 Task: Register for a 90-minute beginner's course in financial literacy, covering topics like budgeting, investments, and savings.
Action: Mouse pressed left at (483, 279)
Screenshot: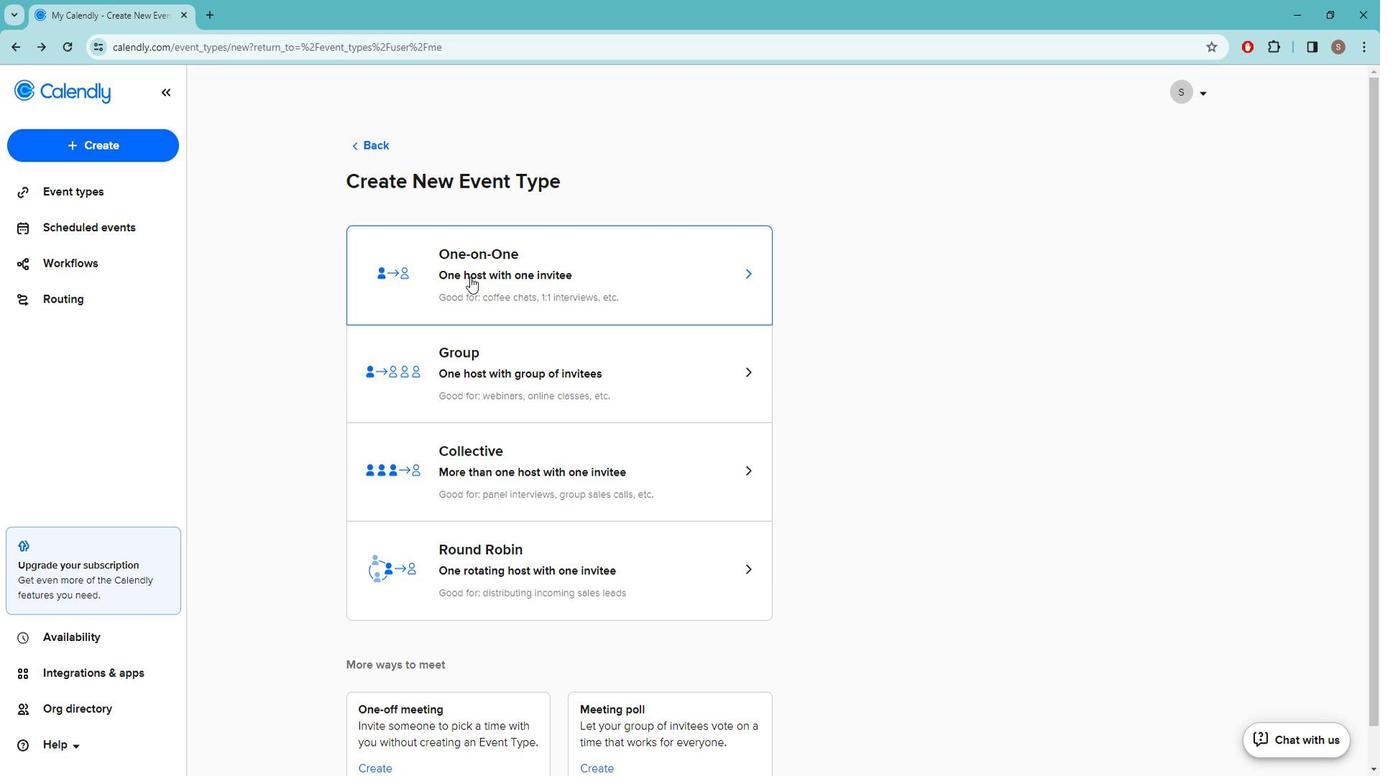 
Action: Mouse moved to (128, 218)
Screenshot: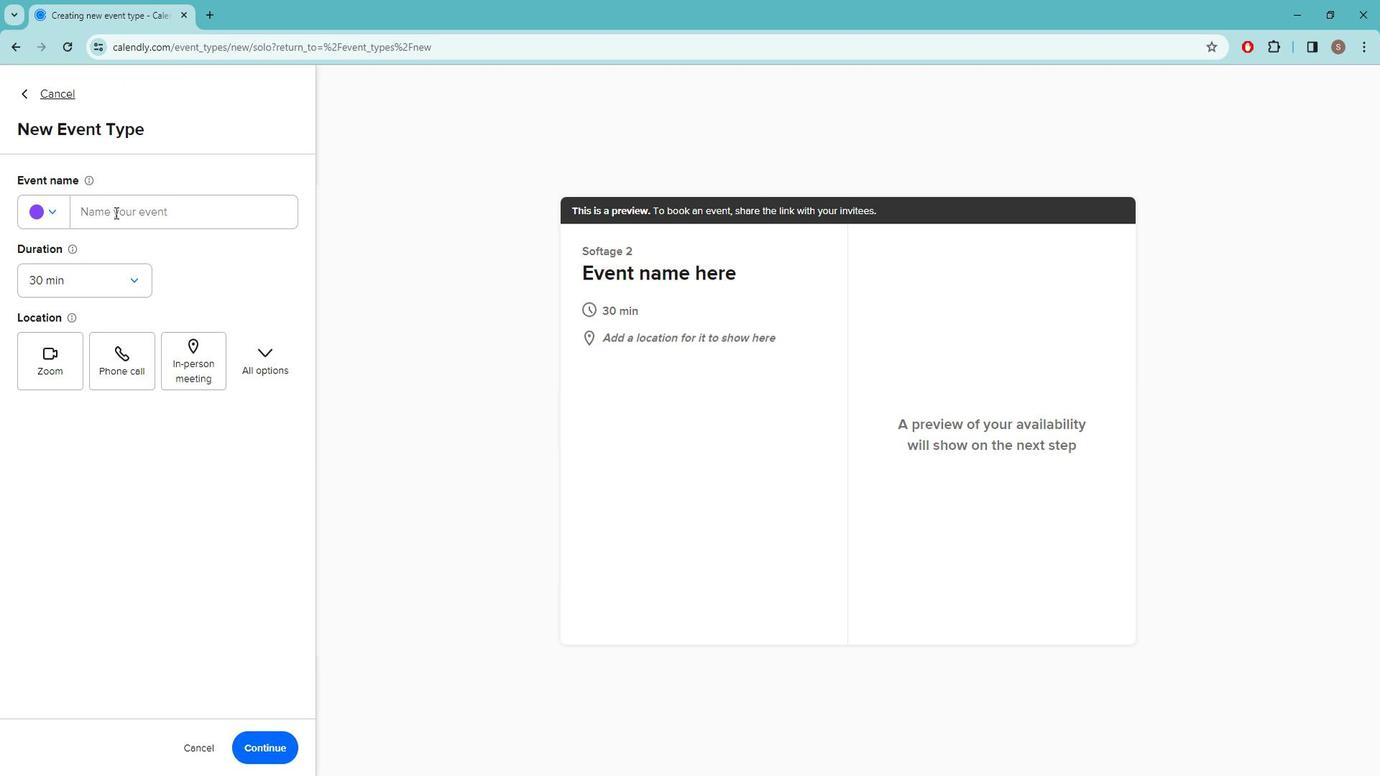 
Action: Mouse pressed left at (128, 218)
Screenshot: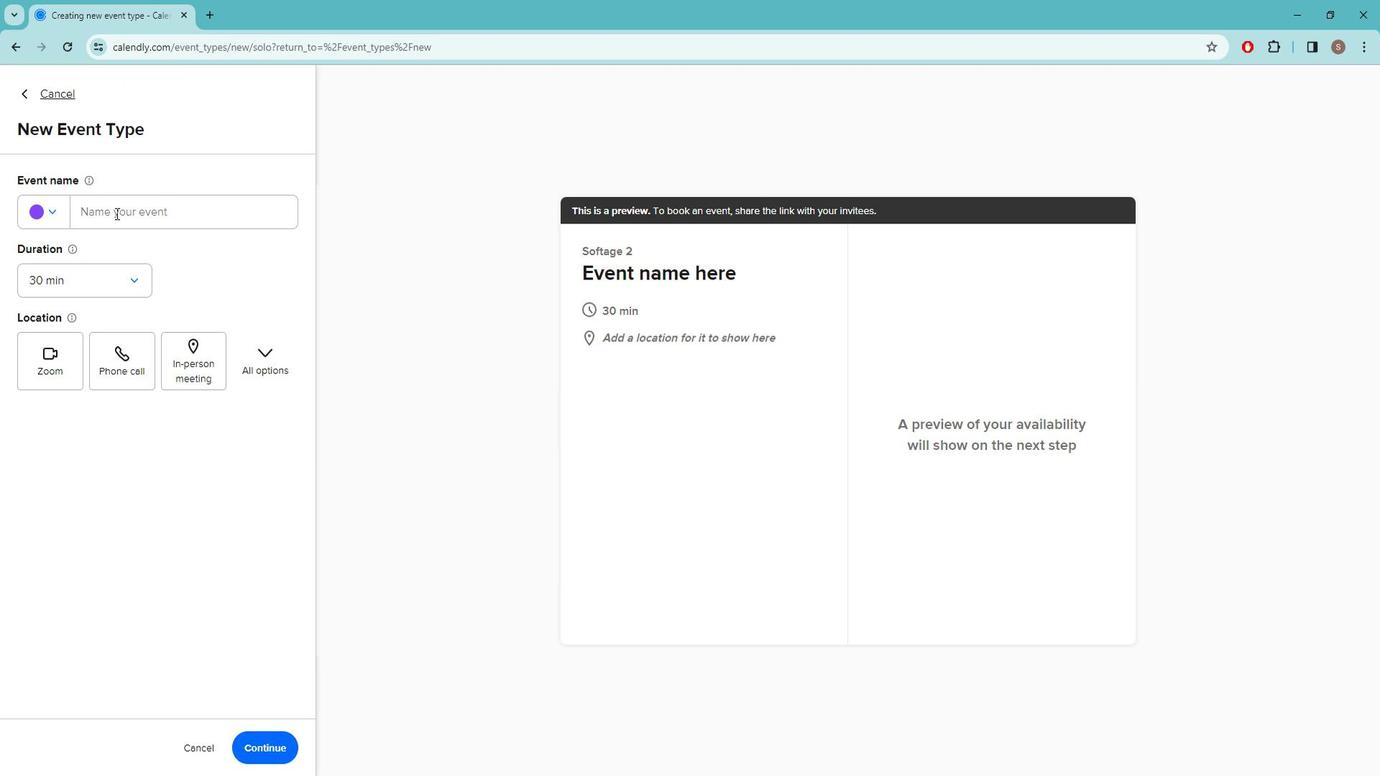 
Action: Key pressed f<Key.caps_lock>INANCIAL<Key.space><Key.caps_lock>l<Key.caps_lock>ITERACY<Key.space>101<Key.space>-<Key.space><Key.caps_lock>b<Key.caps_lock>EGINNER'S<Key.space><Key.caps_lock>c<Key.caps_lock>OURSE
Screenshot: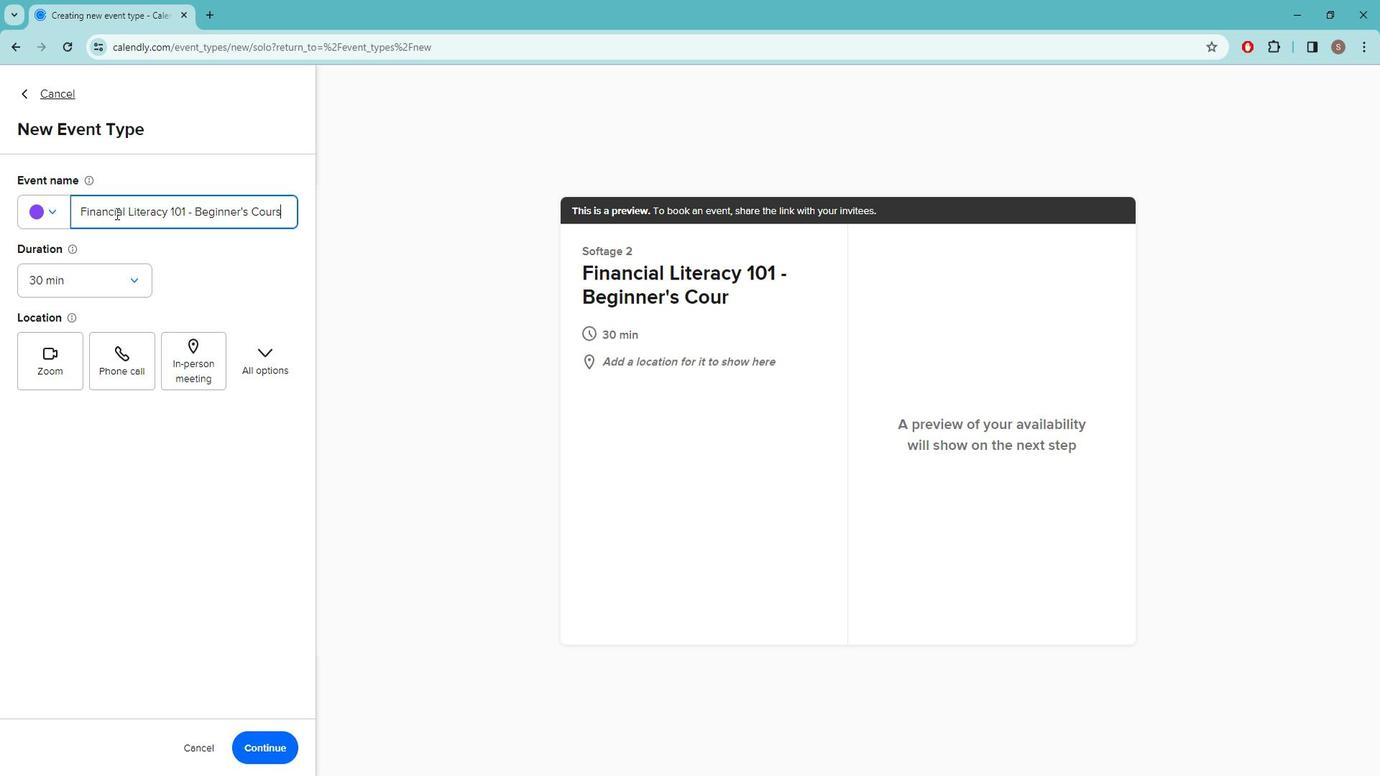 
Action: Mouse moved to (131, 288)
Screenshot: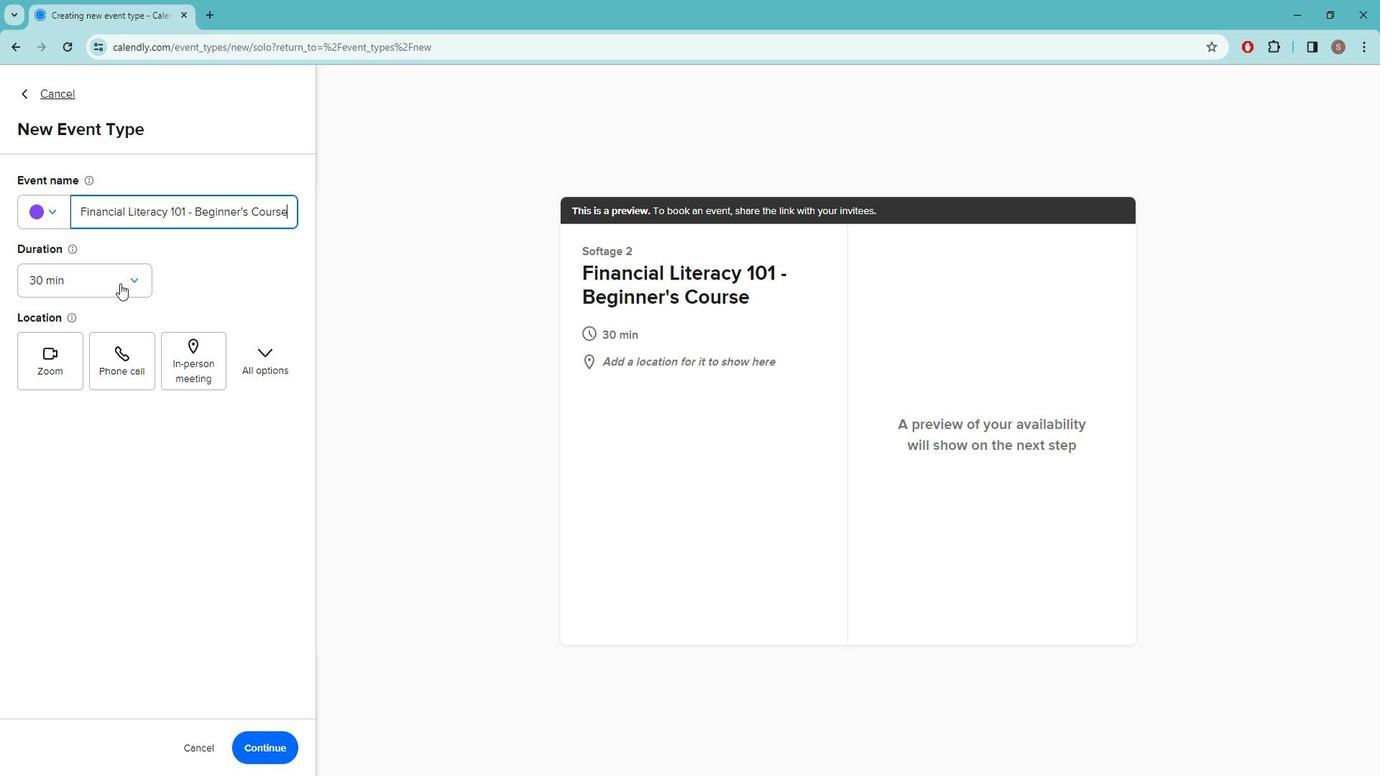 
Action: Mouse pressed left at (131, 288)
Screenshot: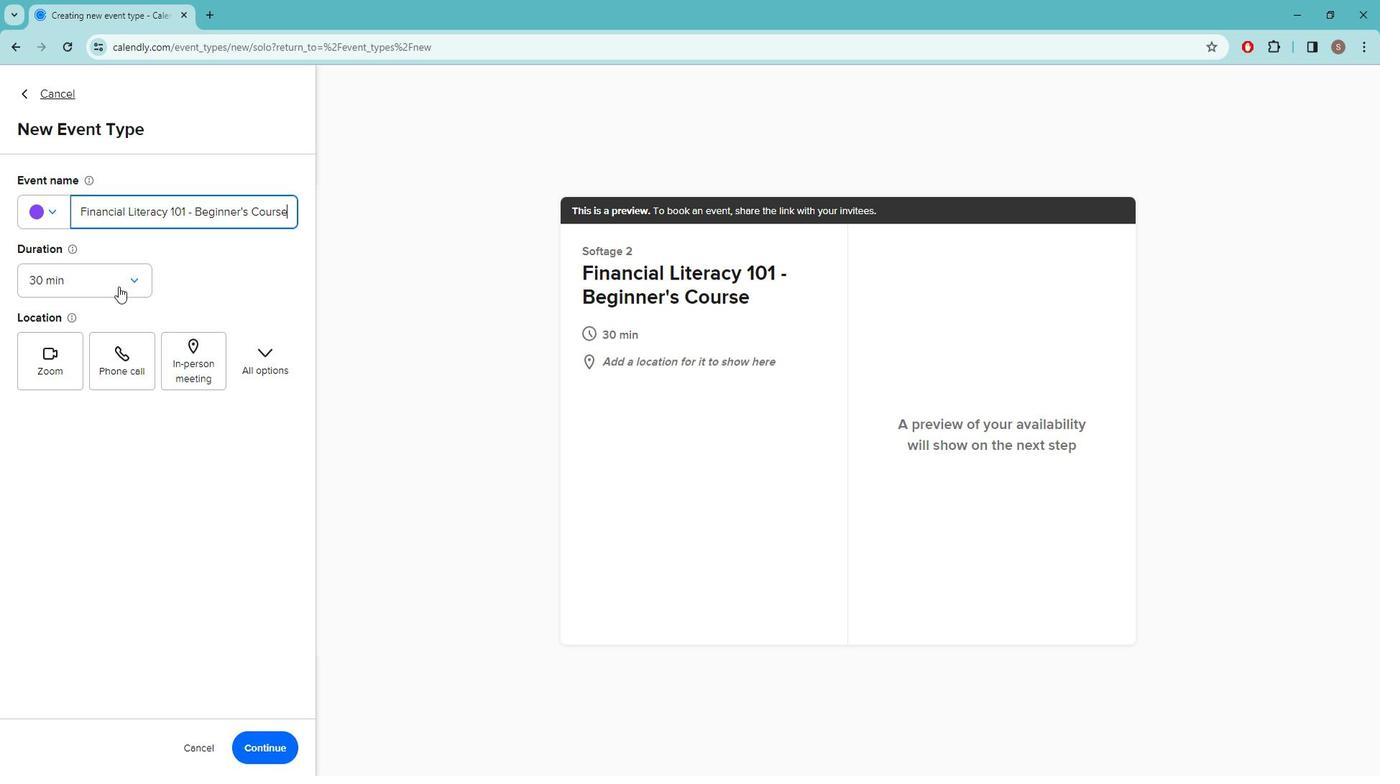 
Action: Mouse moved to (82, 440)
Screenshot: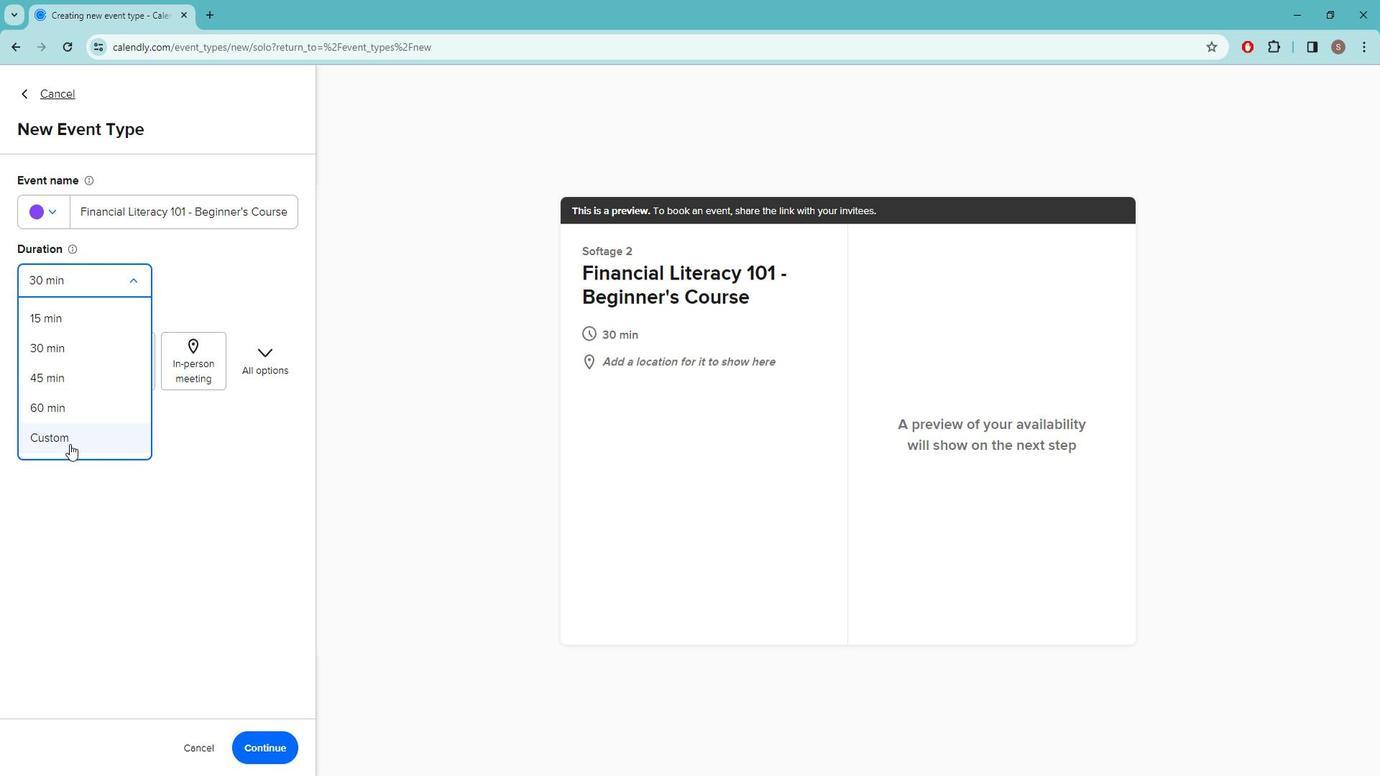 
Action: Mouse pressed left at (82, 440)
Screenshot: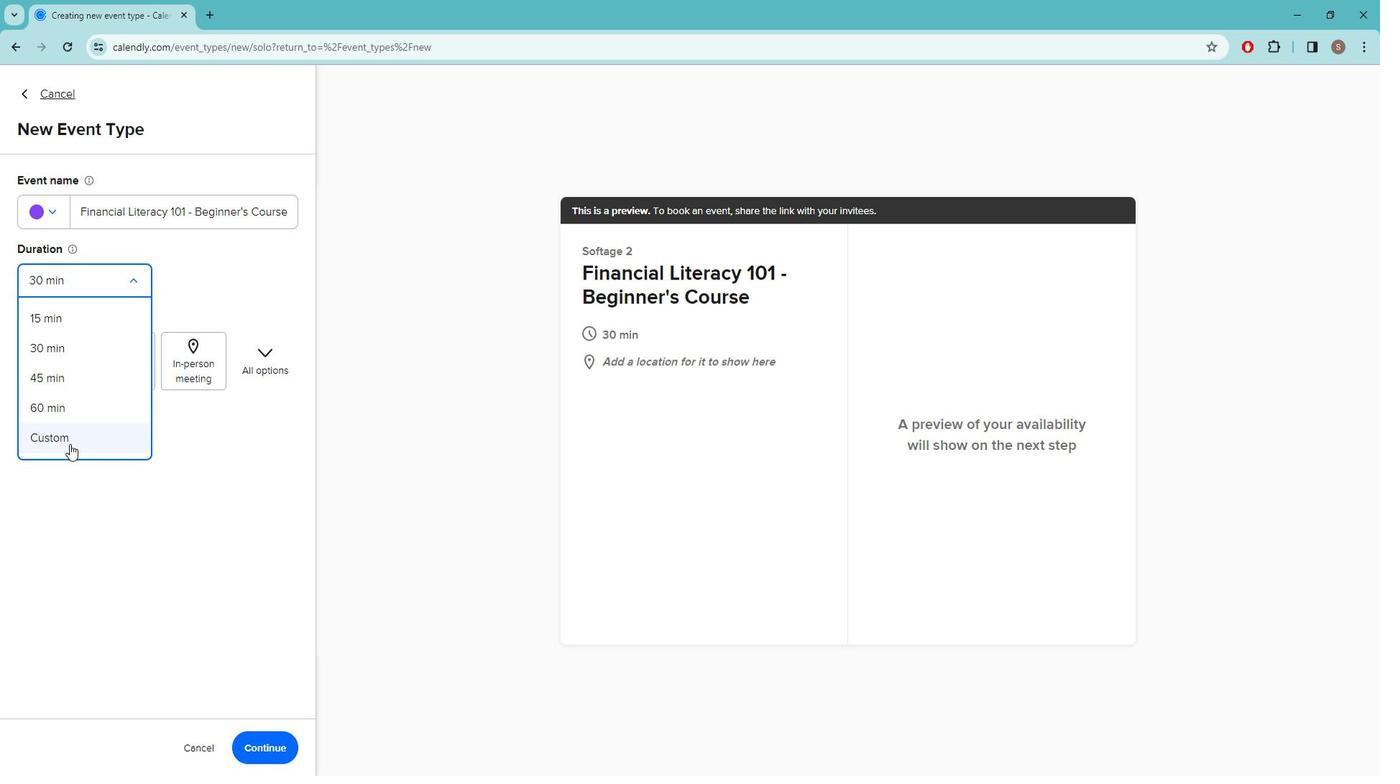 
Action: Mouse moved to (74, 342)
Screenshot: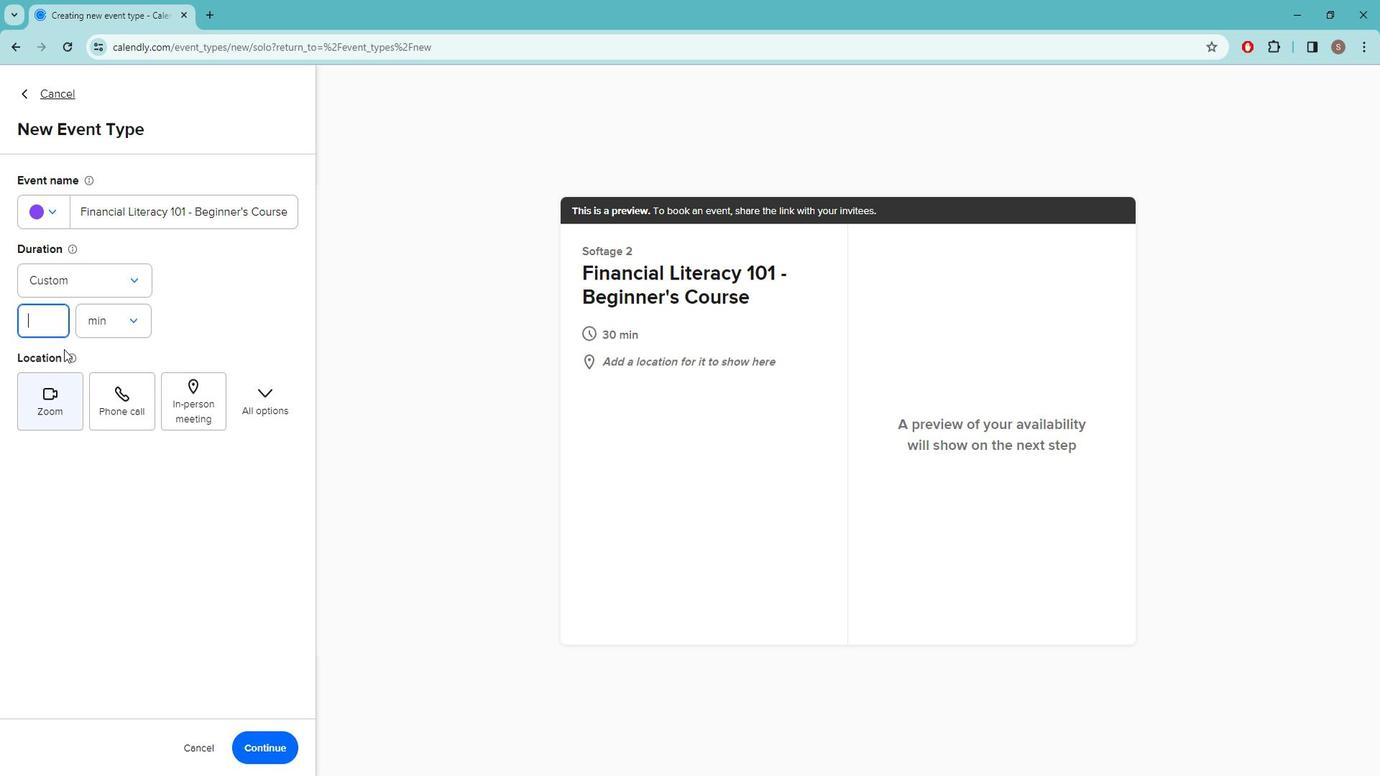 
Action: Key pressed 90
Screenshot: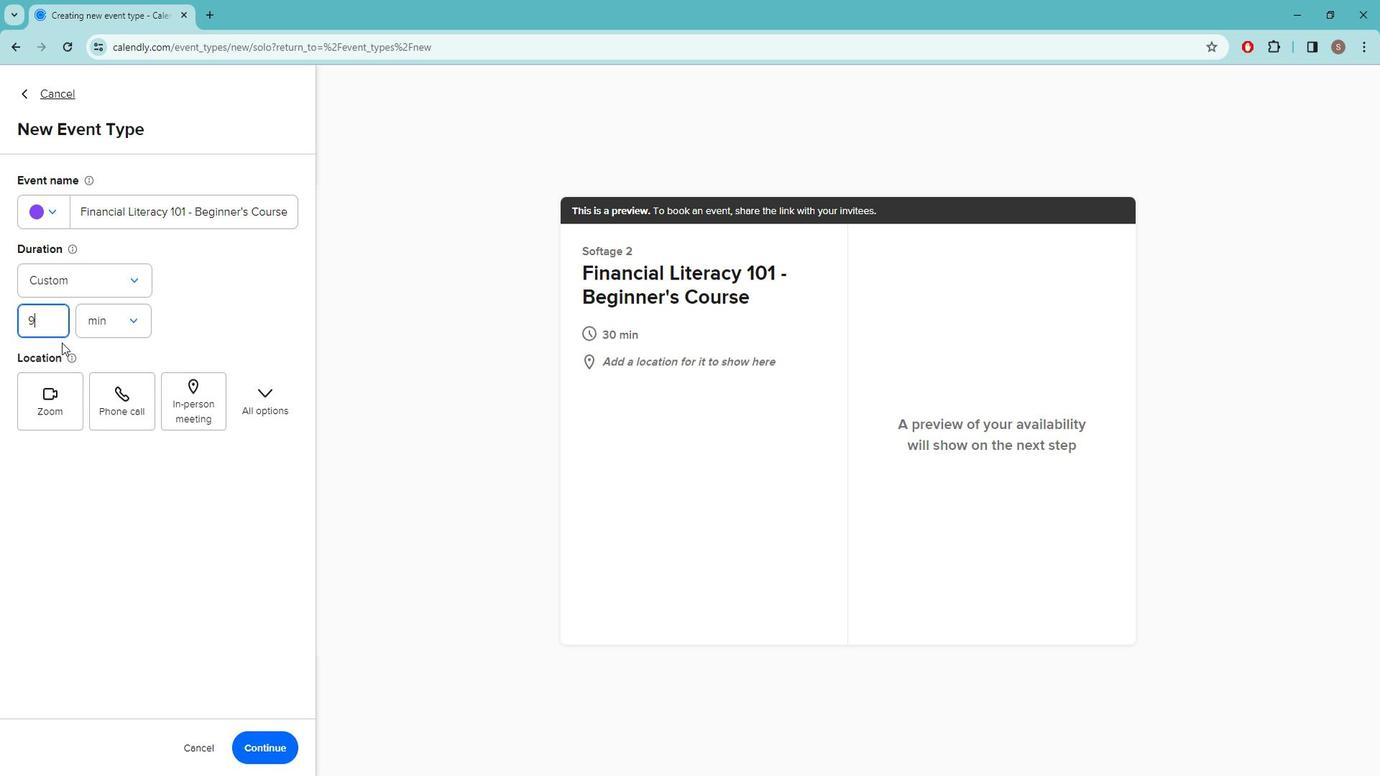 
Action: Mouse moved to (194, 395)
Screenshot: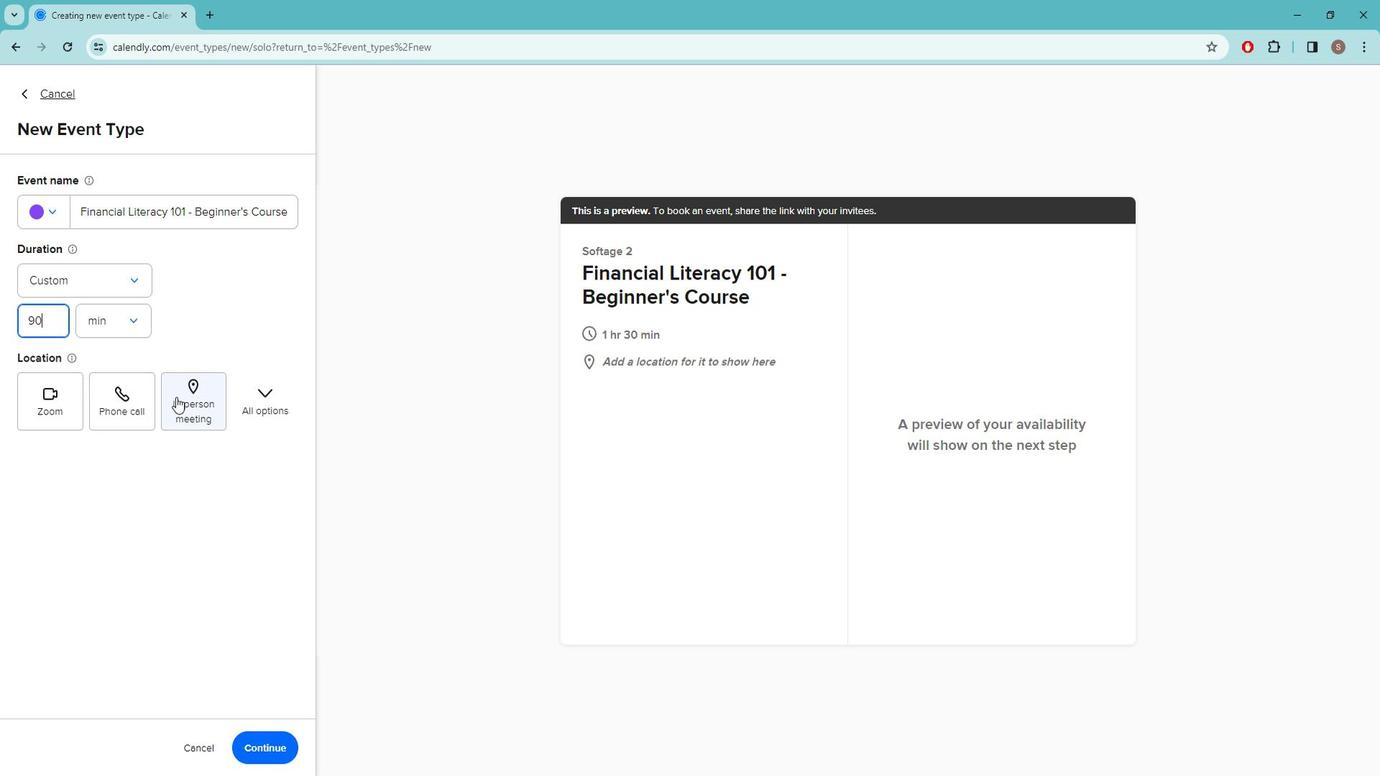
Action: Mouse pressed left at (194, 395)
Screenshot: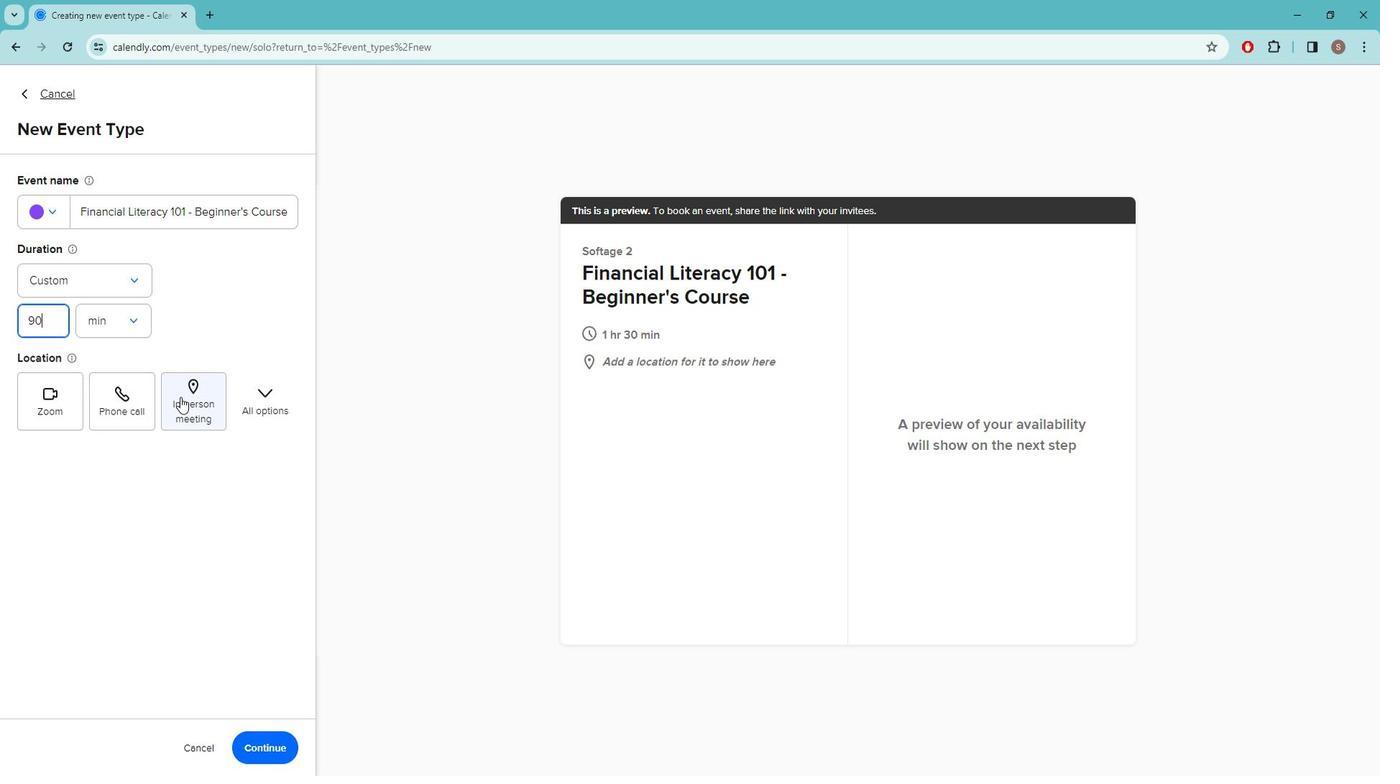 
Action: Mouse moved to (611, 260)
Screenshot: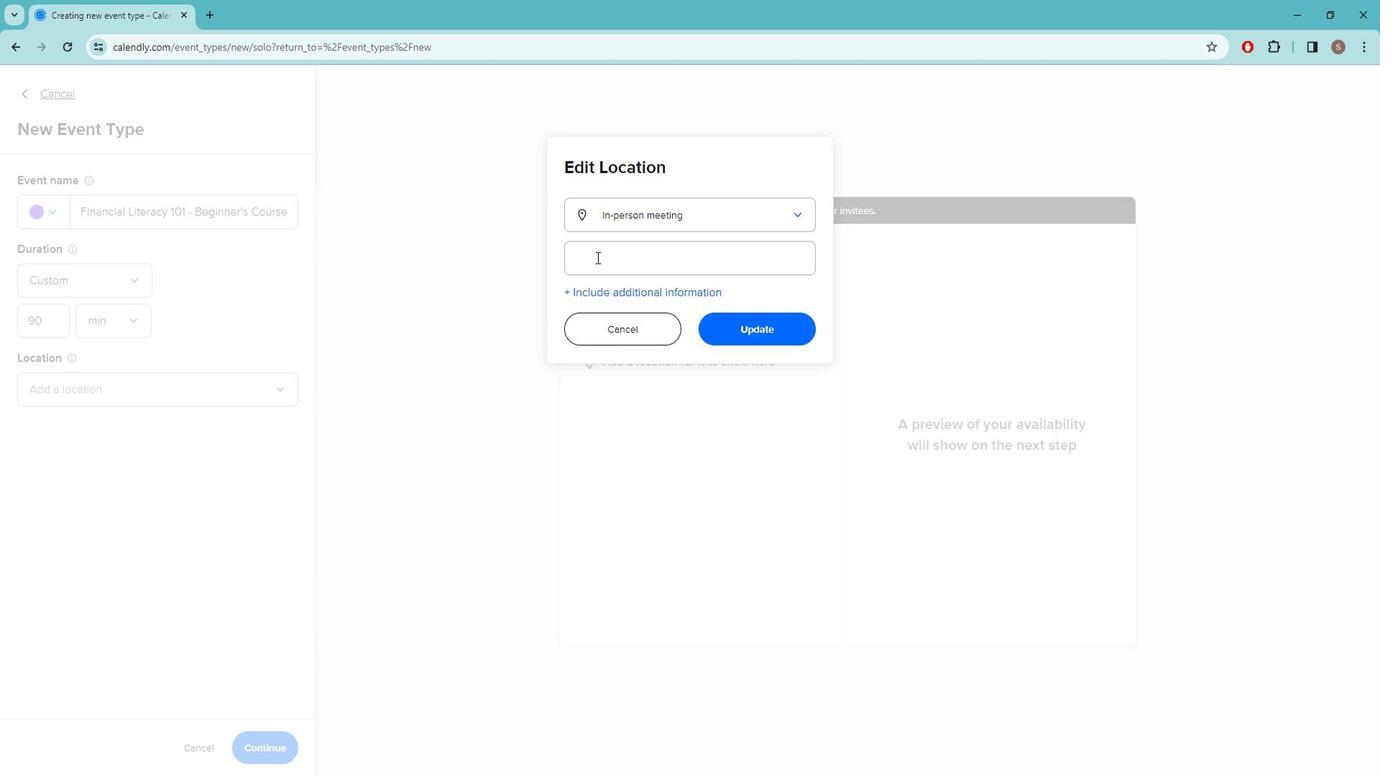 
Action: Mouse pressed left at (611, 260)
Screenshot: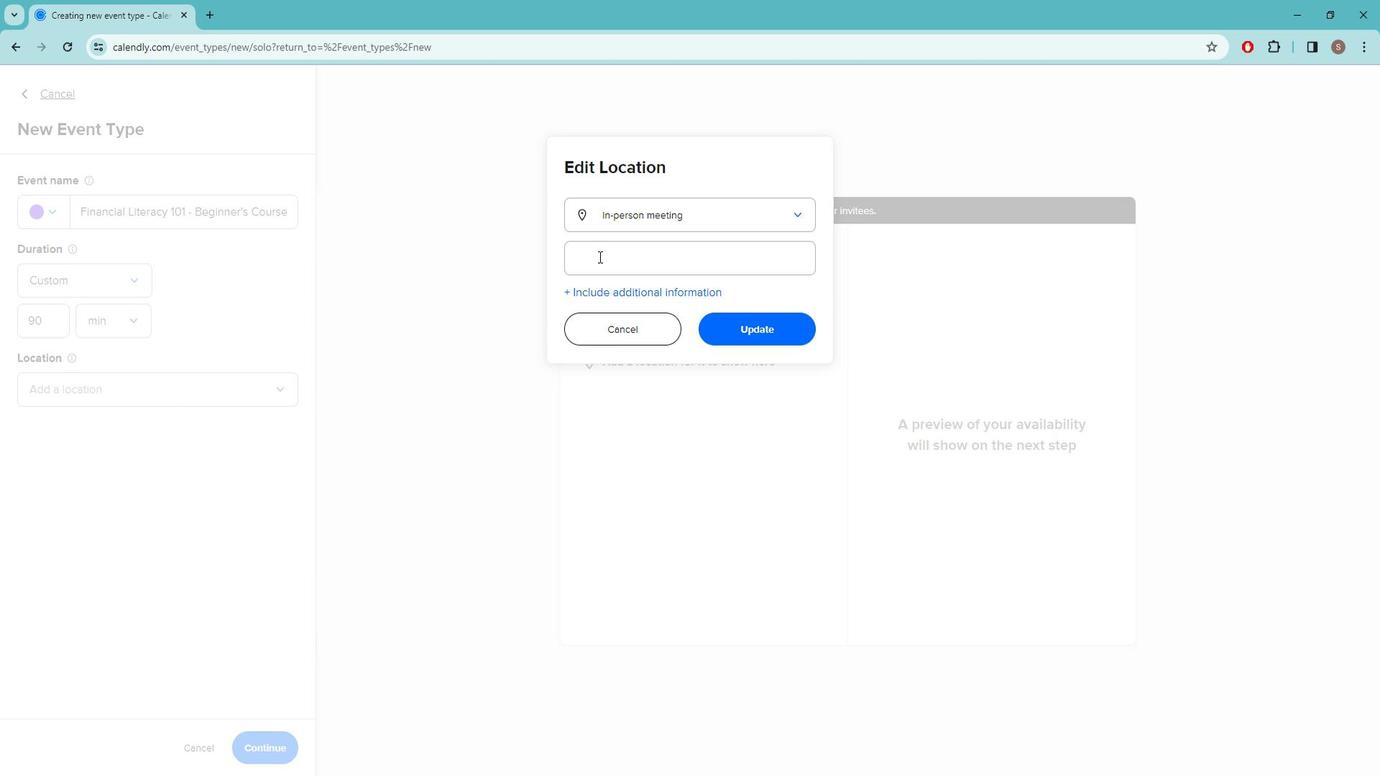 
Action: Key pressed <Key.caps_lock>f<Key.caps_lock>INANCIAL<Key.space><Key.caps_lock>p<Key.caps_lock>LANNING<Key.space><Key.caps_lock>a<Key.caps_lock>SSOCIATION<Key.space>OF<Key.space><Key.caps_lock>s<Key.caps_lock>AN<Key.space><Key.caps_lock>f<Key.caps_lock>RANCISCO,<Key.space>12<Key.space><Key.caps_lock>p<Key.caps_lock>HELAN<Key.space><Key.caps_lock>a<Key.caps_lock>VE,<Key.space><Key.caps_lock>s<Key.caps_lock>AN<Key.space><Key.caps_lock>f<Key.caps_lock>RANCISCO,<Key.space><Key.caps_lock>ca<Key.space>94112
Screenshot: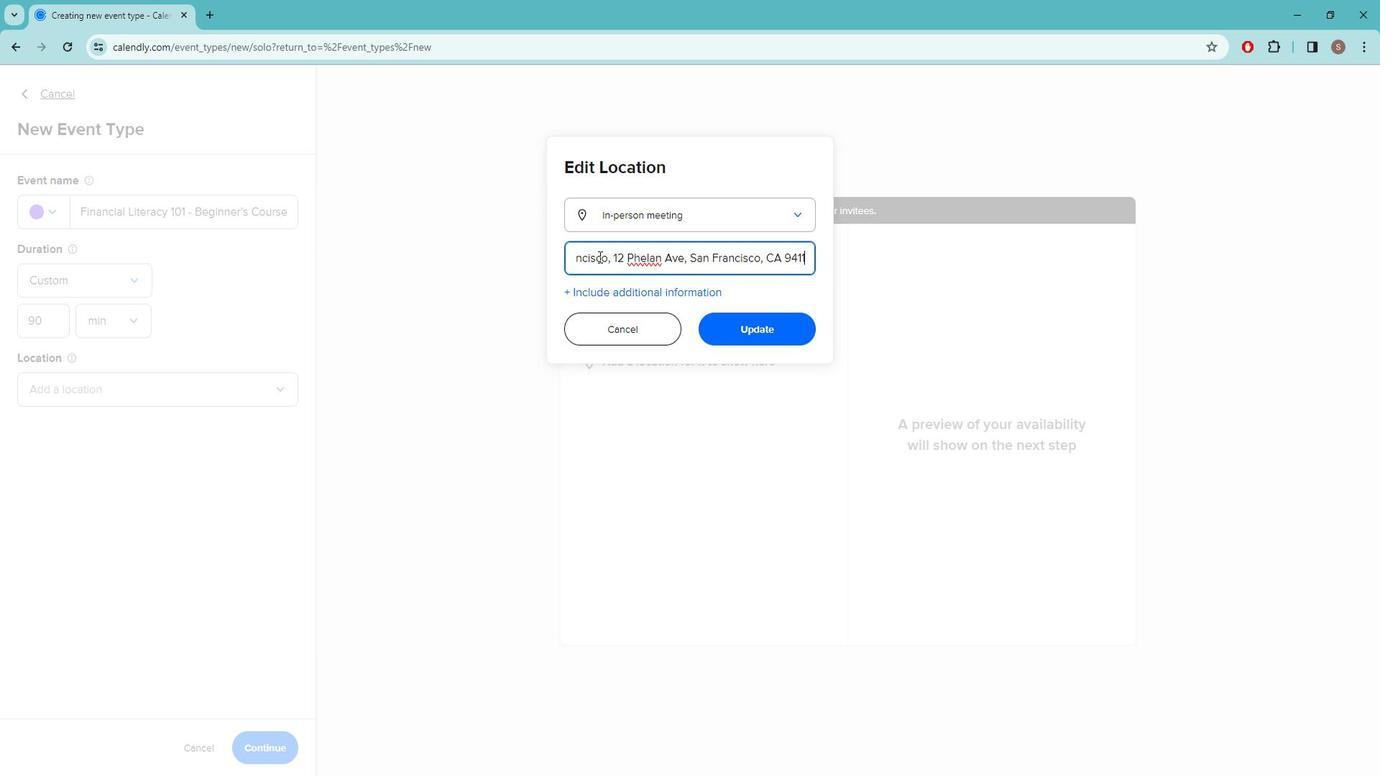 
Action: Mouse moved to (781, 326)
Screenshot: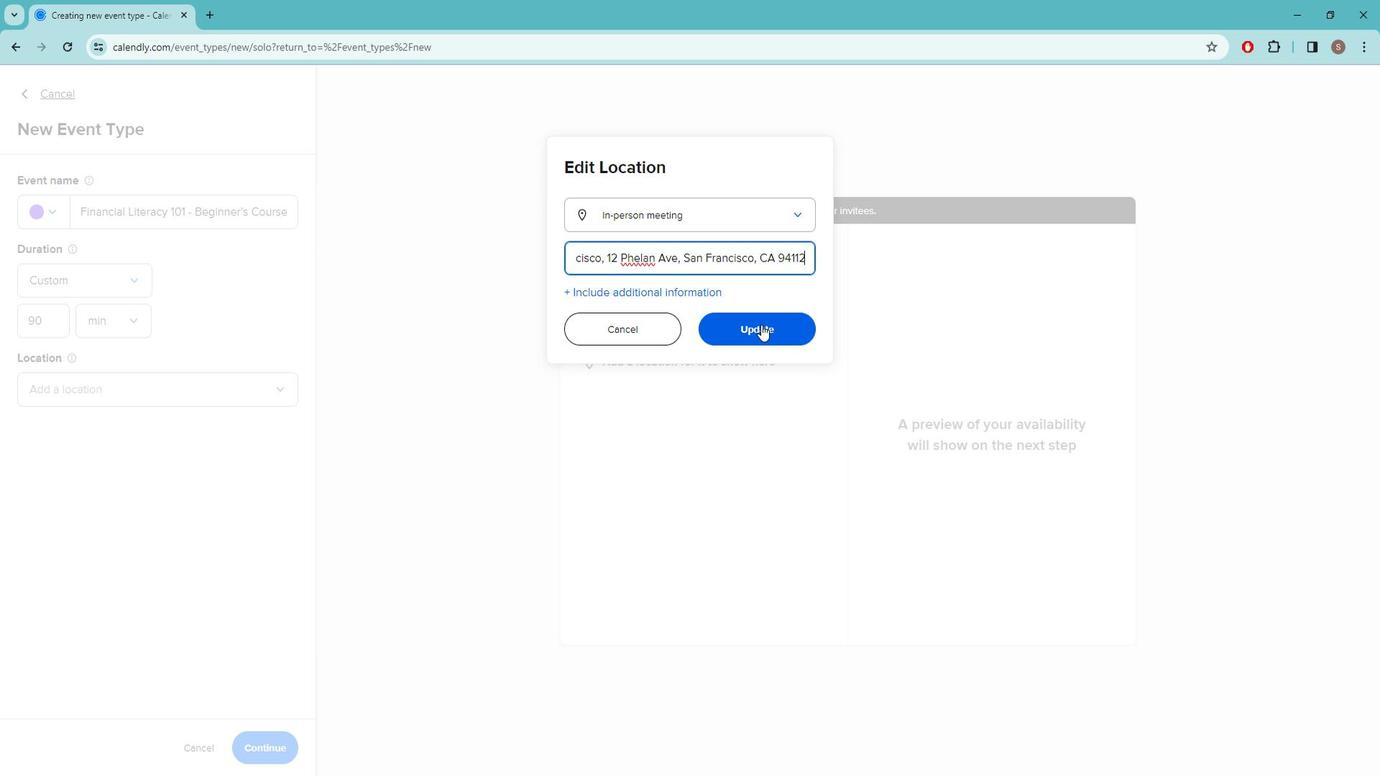 
Action: Mouse pressed left at (781, 326)
Screenshot: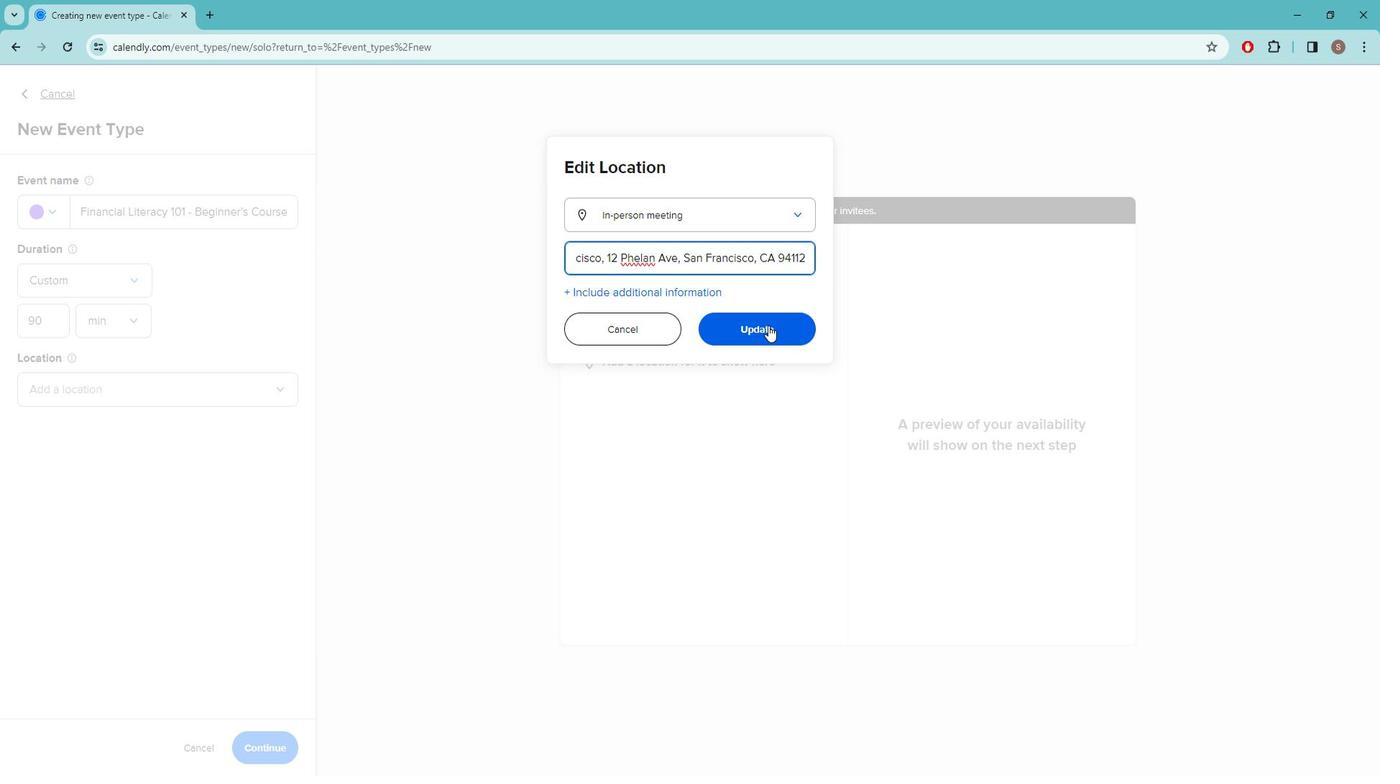 
Action: Mouse moved to (273, 725)
Screenshot: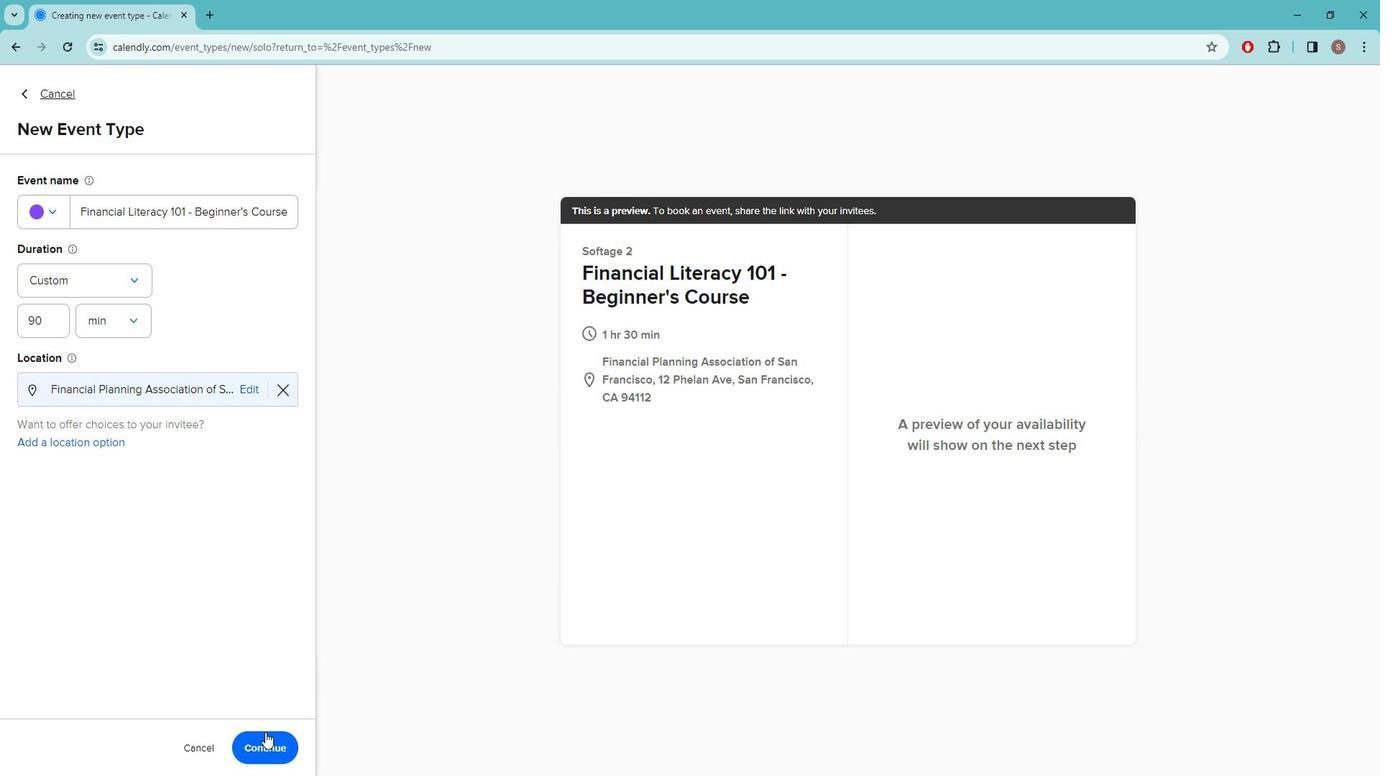 
Action: Mouse pressed left at (273, 725)
Screenshot: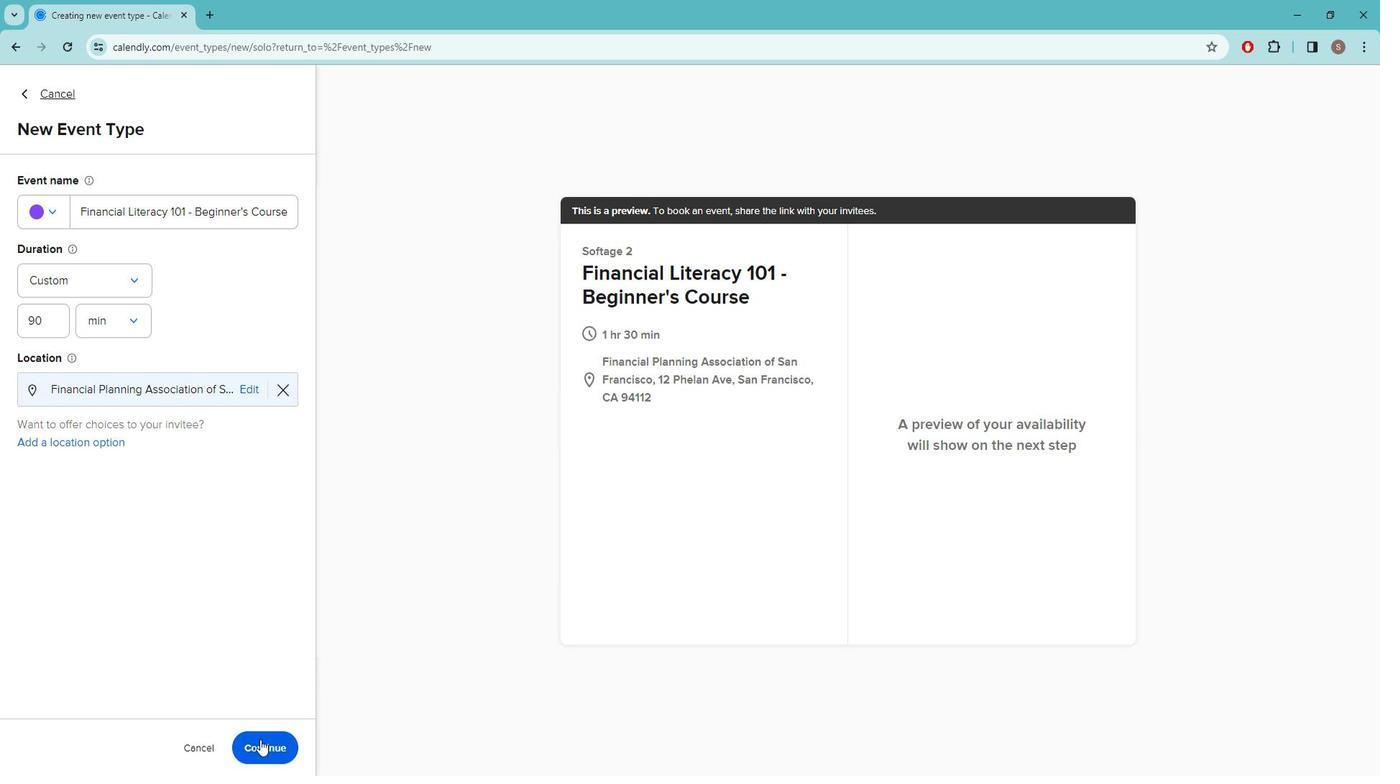 
Action: Mouse moved to (208, 259)
Screenshot: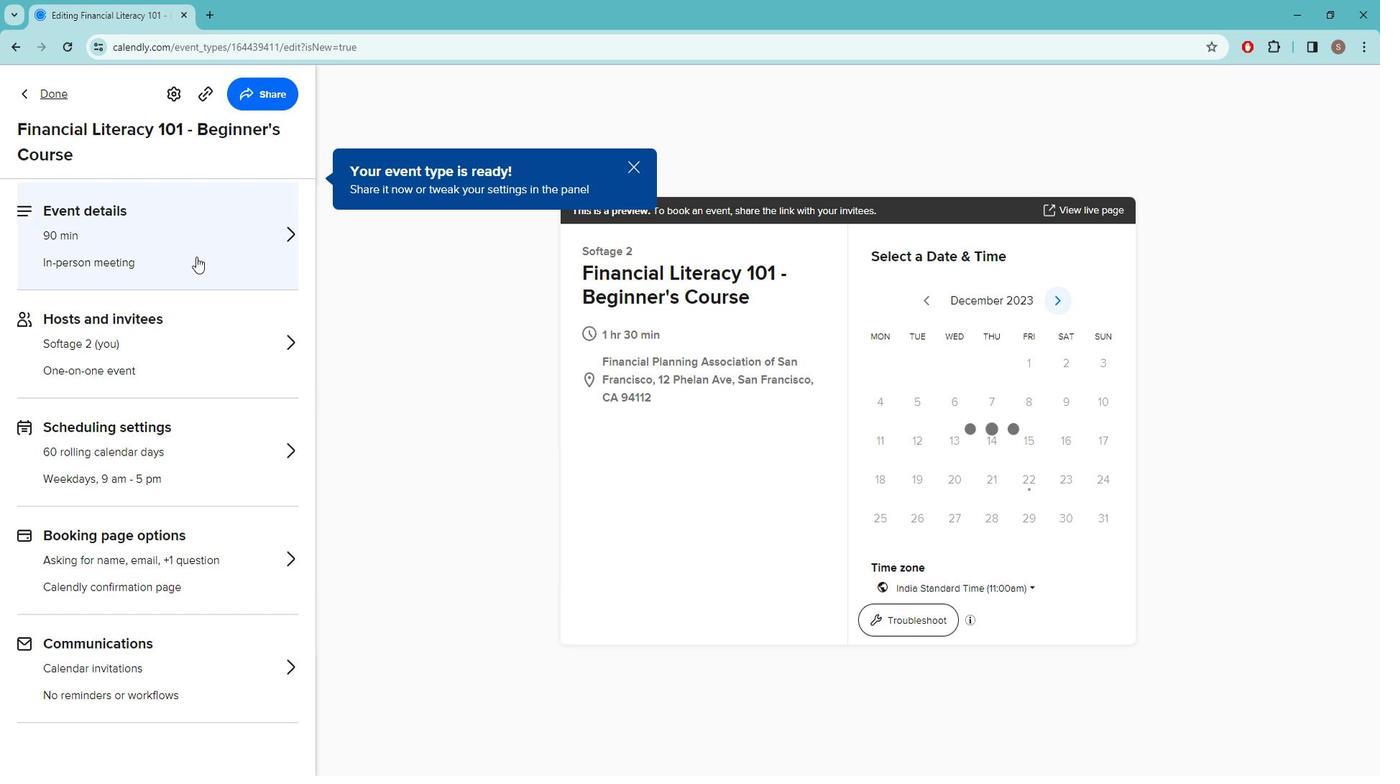 
Action: Mouse pressed left at (208, 259)
Screenshot: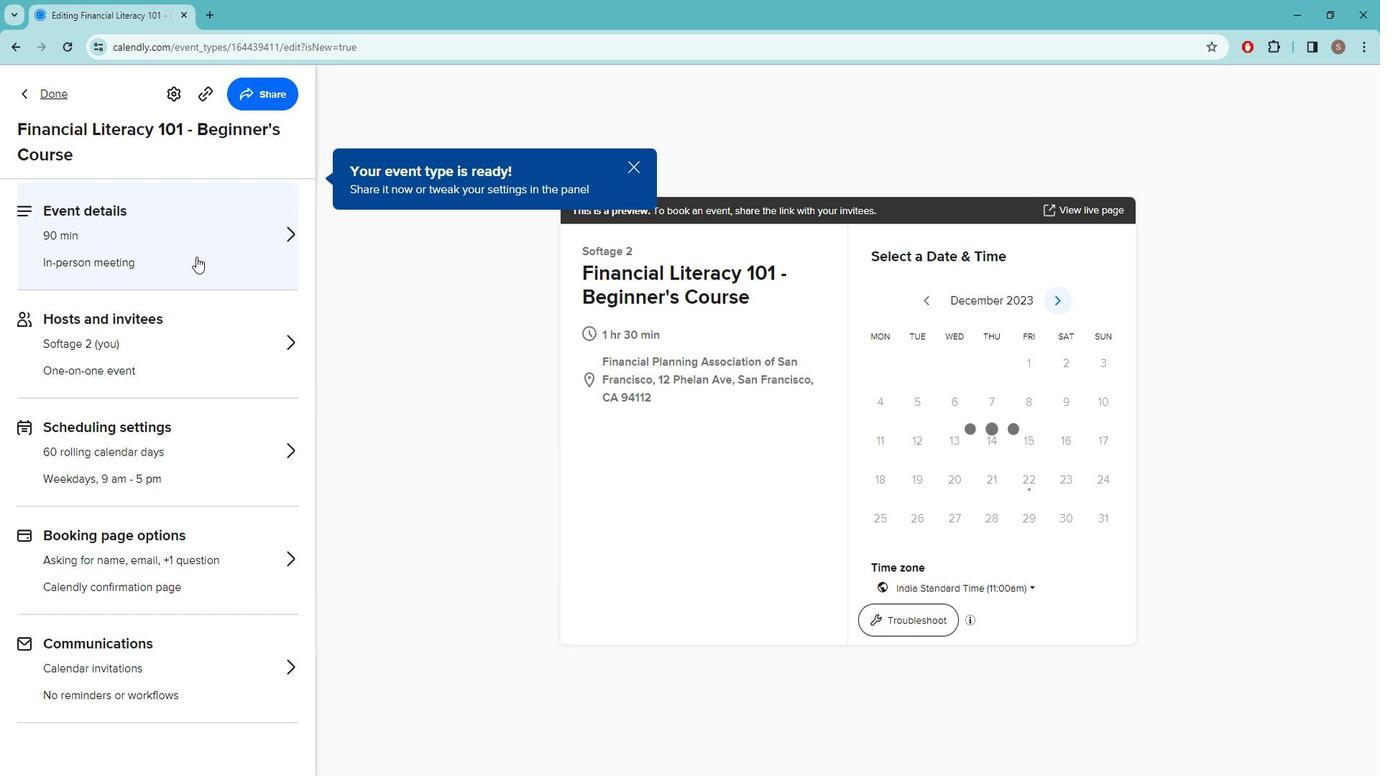 
Action: Mouse moved to (205, 542)
Screenshot: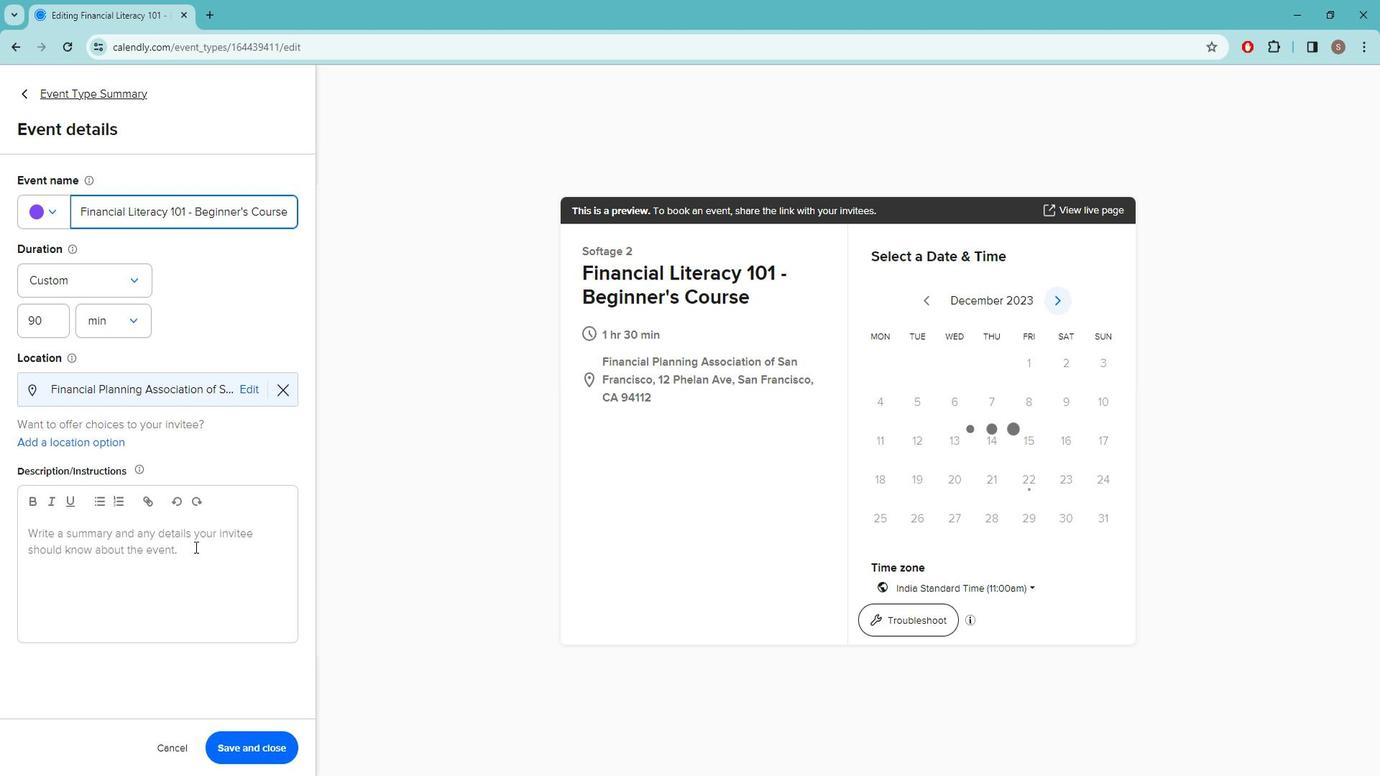 
Action: Mouse pressed left at (205, 542)
Screenshot: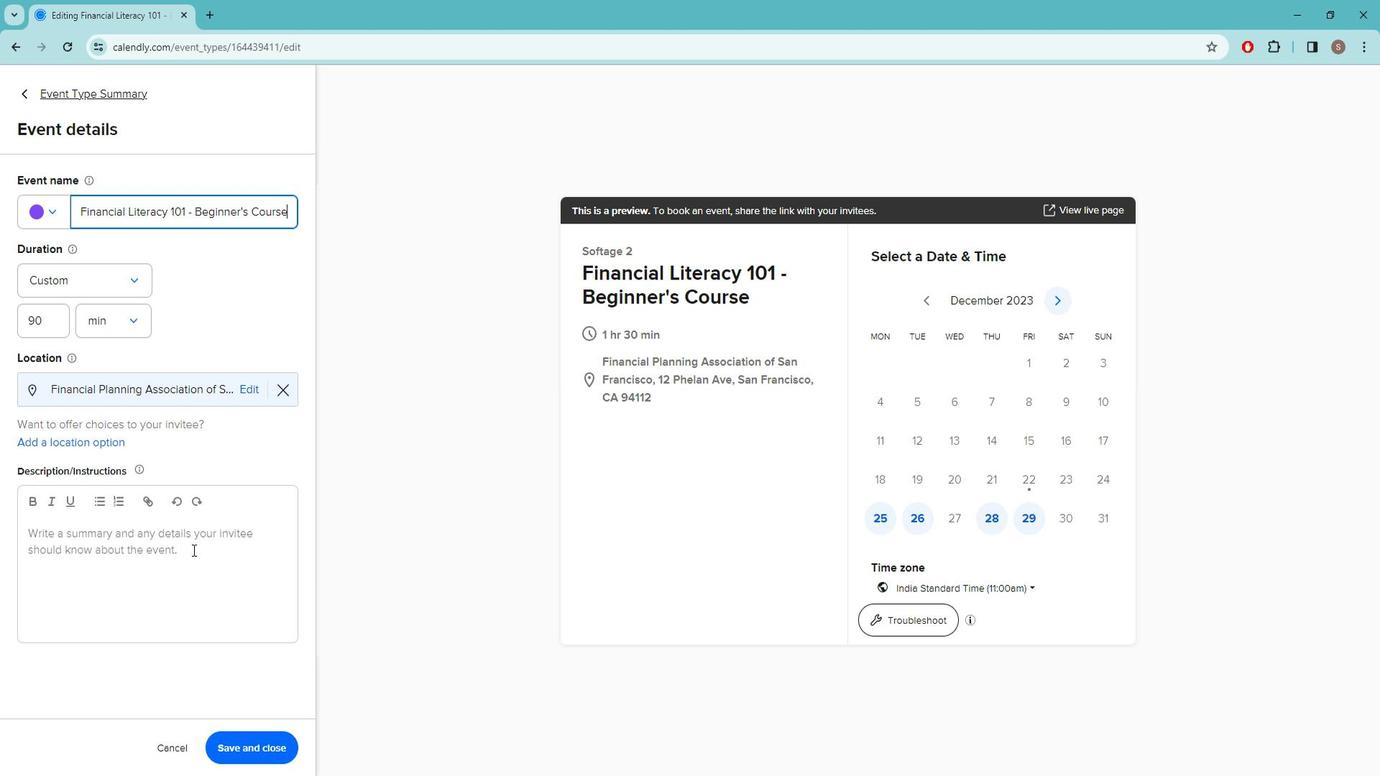 
Action: Key pressed w<Key.caps_lock>ELCOME<Key.space>TO<Key.space>OUR<Key.space><Key.caps_lock>f<Key.caps_lock>IANCIAL<Key.space><Key.caps_lock>l<Key.caps_lock>ITERACY<Key.space>101-<Key.space><Key.caps_lock>b<Key.caps_lock>EGINNER'S<Key.space>COURSE<Key.shift><Key.shift><Key.shift><Key.shift>!<Key.space><Key.caps_lock>i<Key.caps_lock>N<Key.space>THIS<Key.space>SESSION<Key.space>WE<Key.space>WILL<Key.space>COVER<Key.space>ESSENTIAL<Key.space>TOPICS<Key.space>TO<Key.space>KICKSTART<Key.space>YOUR<Key.space>JOURNEY<Key.space>TOWARDS<Key.space>FINANCIAL<Key.space>WELL-BEING.<Key.space>
Screenshot: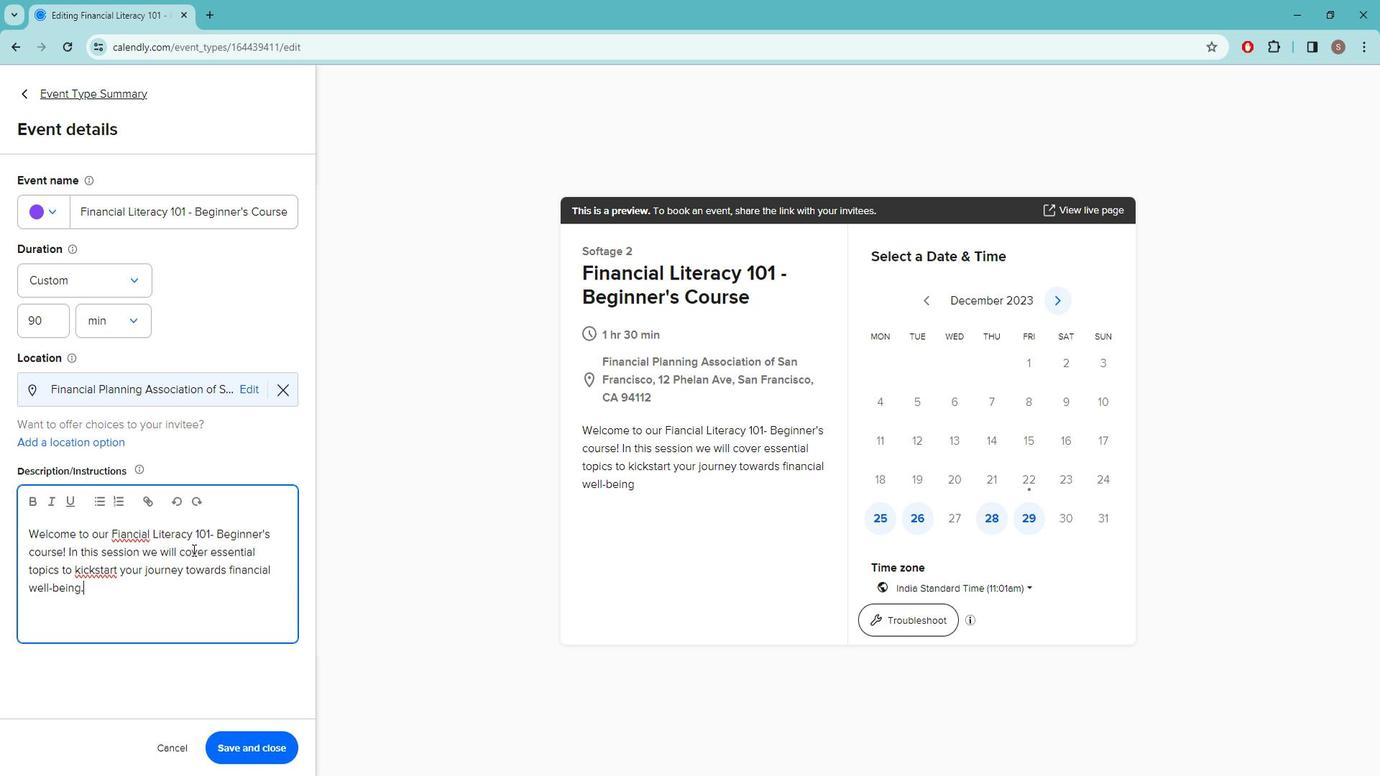 
Action: Mouse moved to (159, 536)
Screenshot: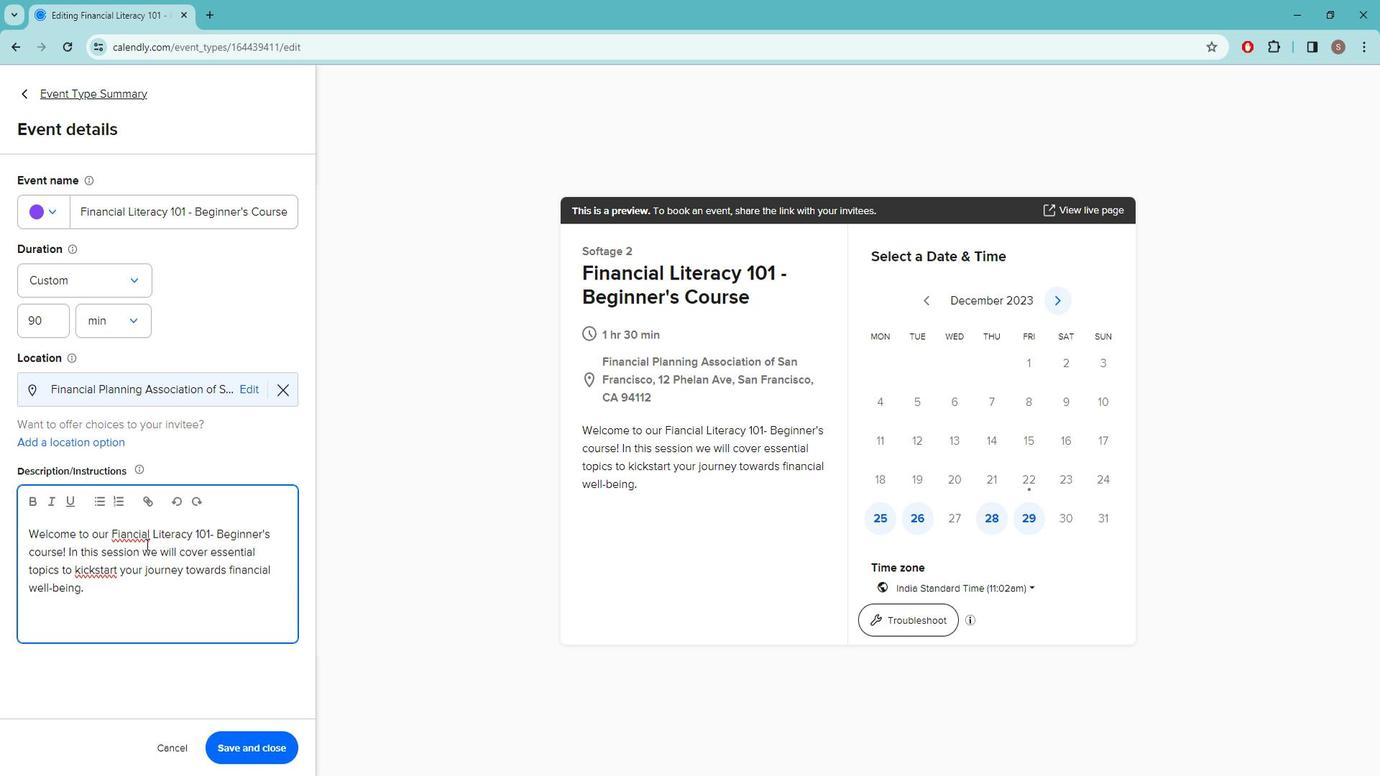 
Action: Mouse pressed left at (159, 536)
Screenshot: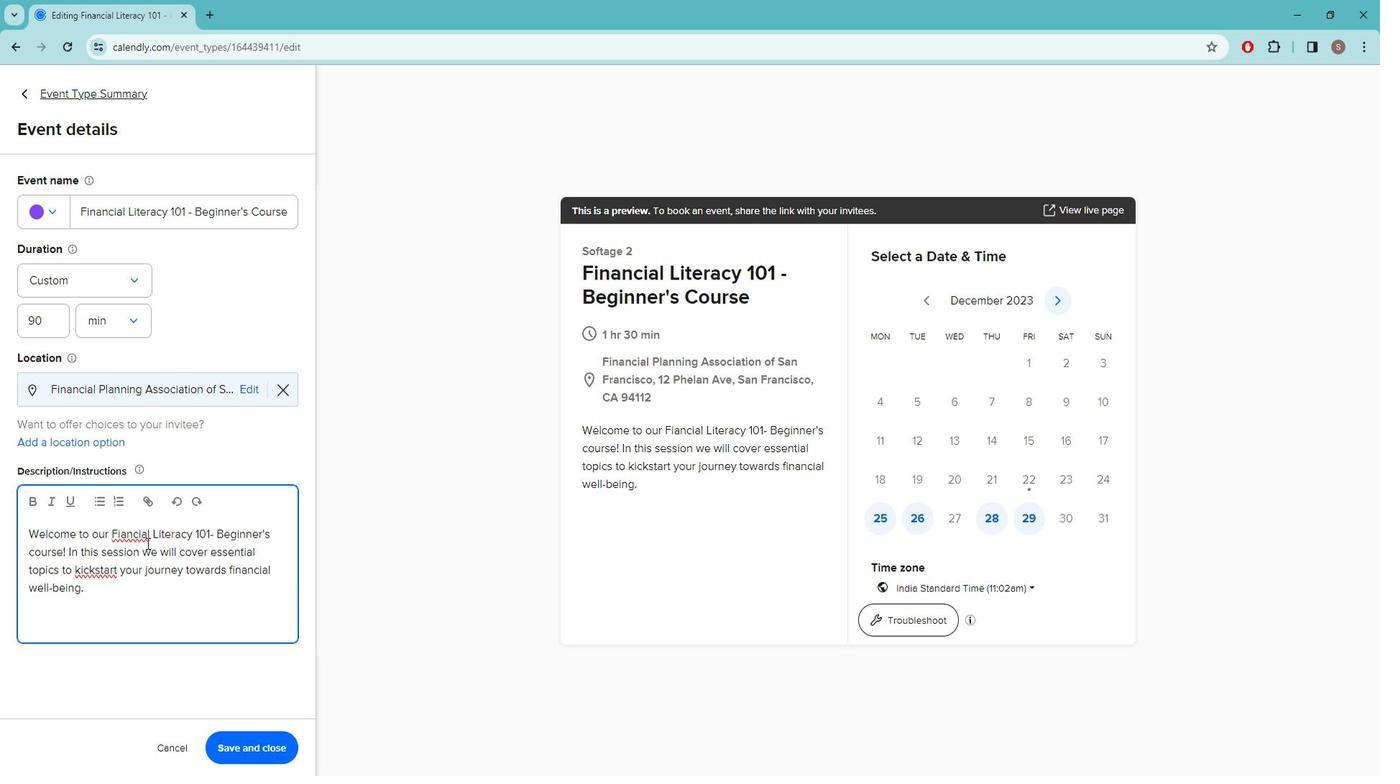 
Action: Mouse moved to (145, 526)
Screenshot: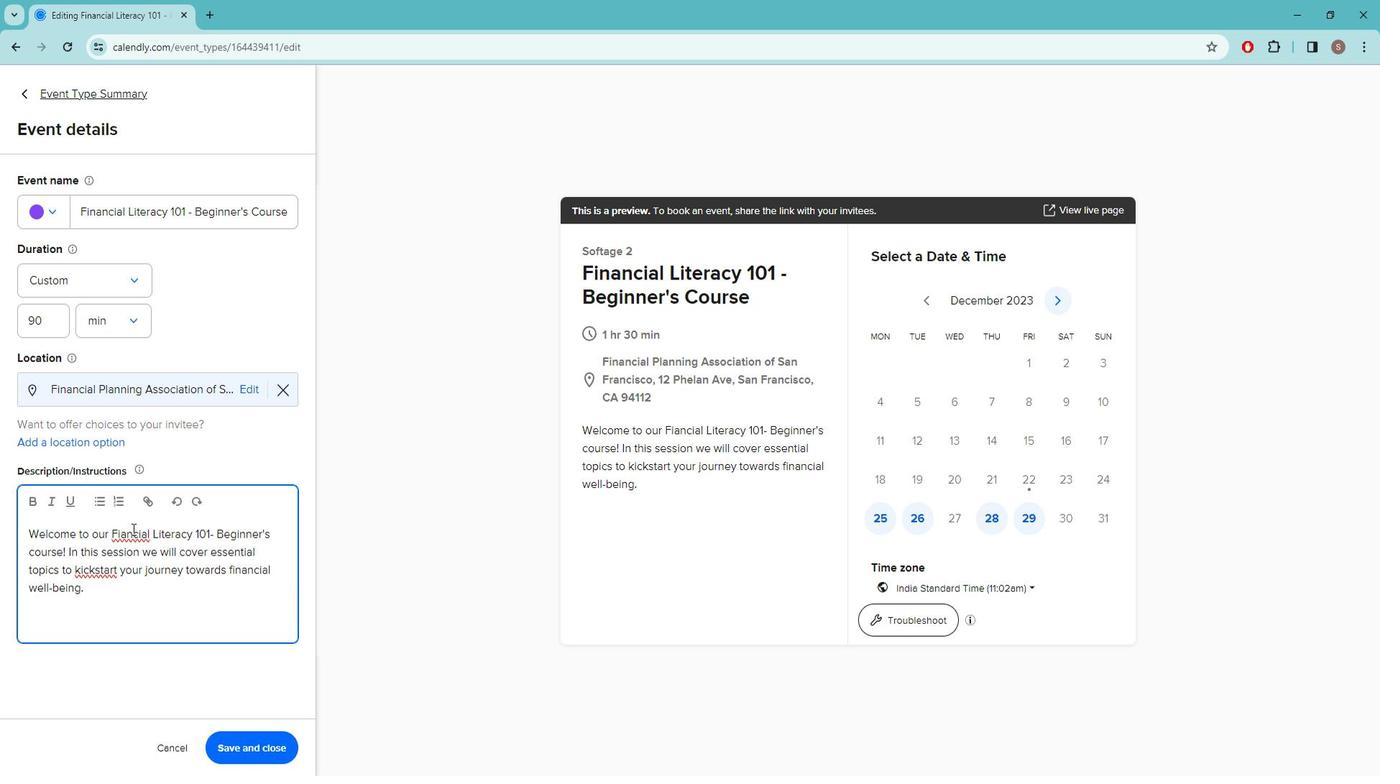 
Action: Mouse pressed left at (145, 526)
Screenshot: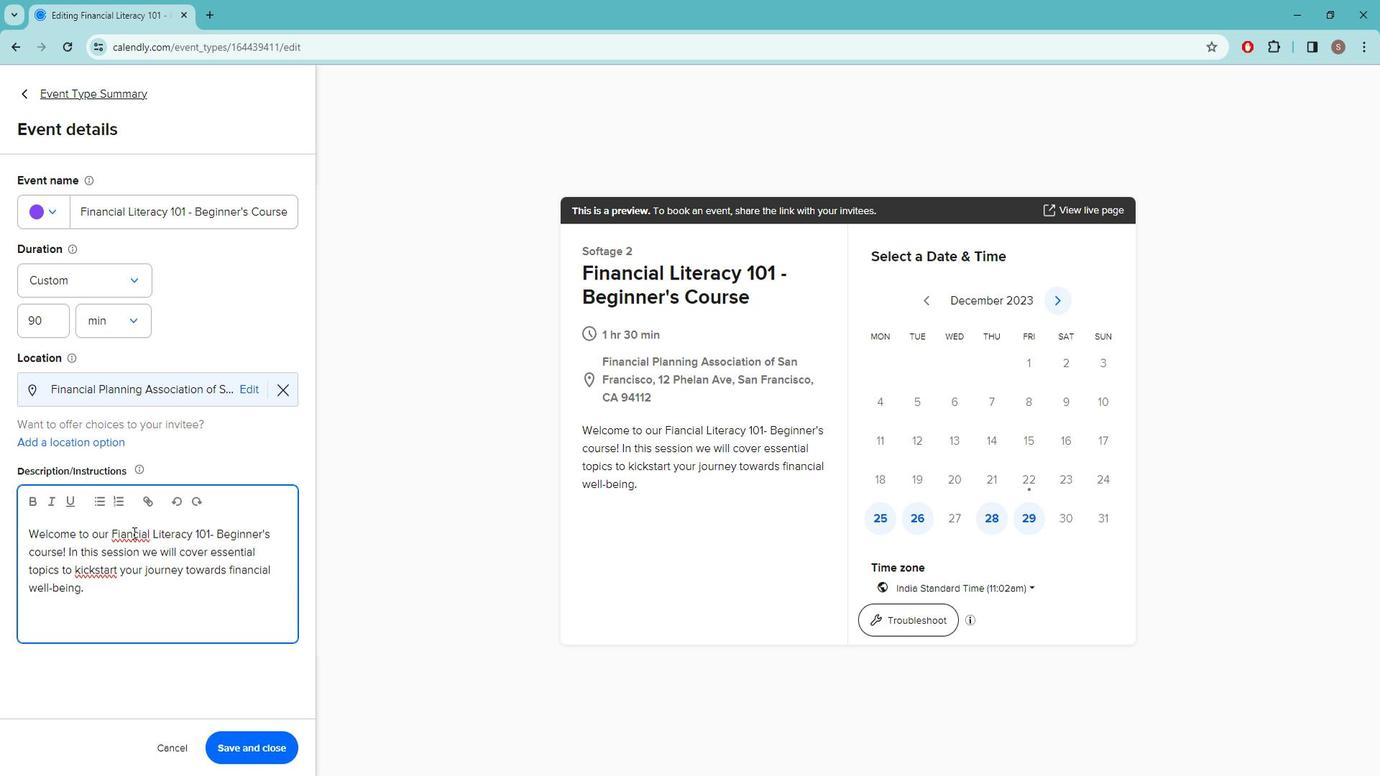 
Action: Mouse moved to (148, 529)
Screenshot: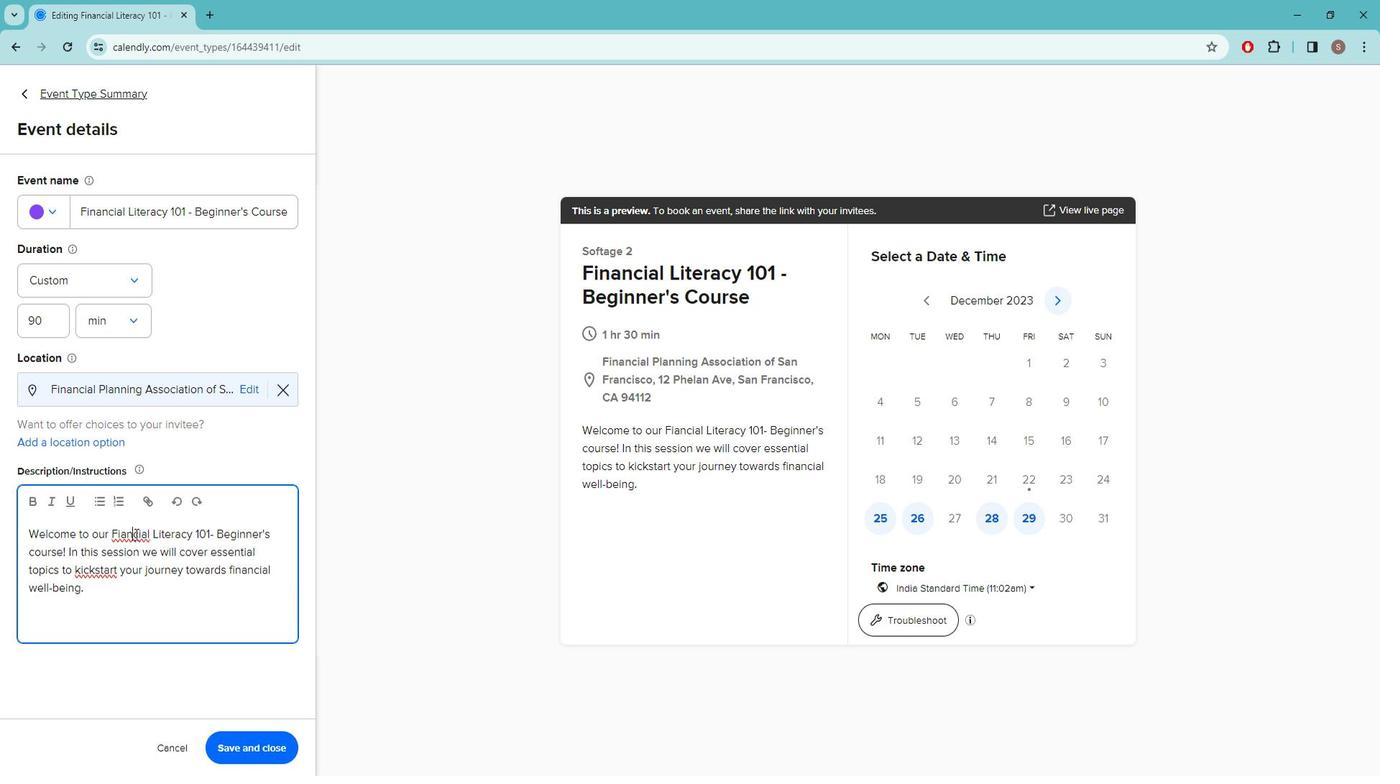 
Action: Key pressed <Key.backspace><Key.backspace>NAN
Screenshot: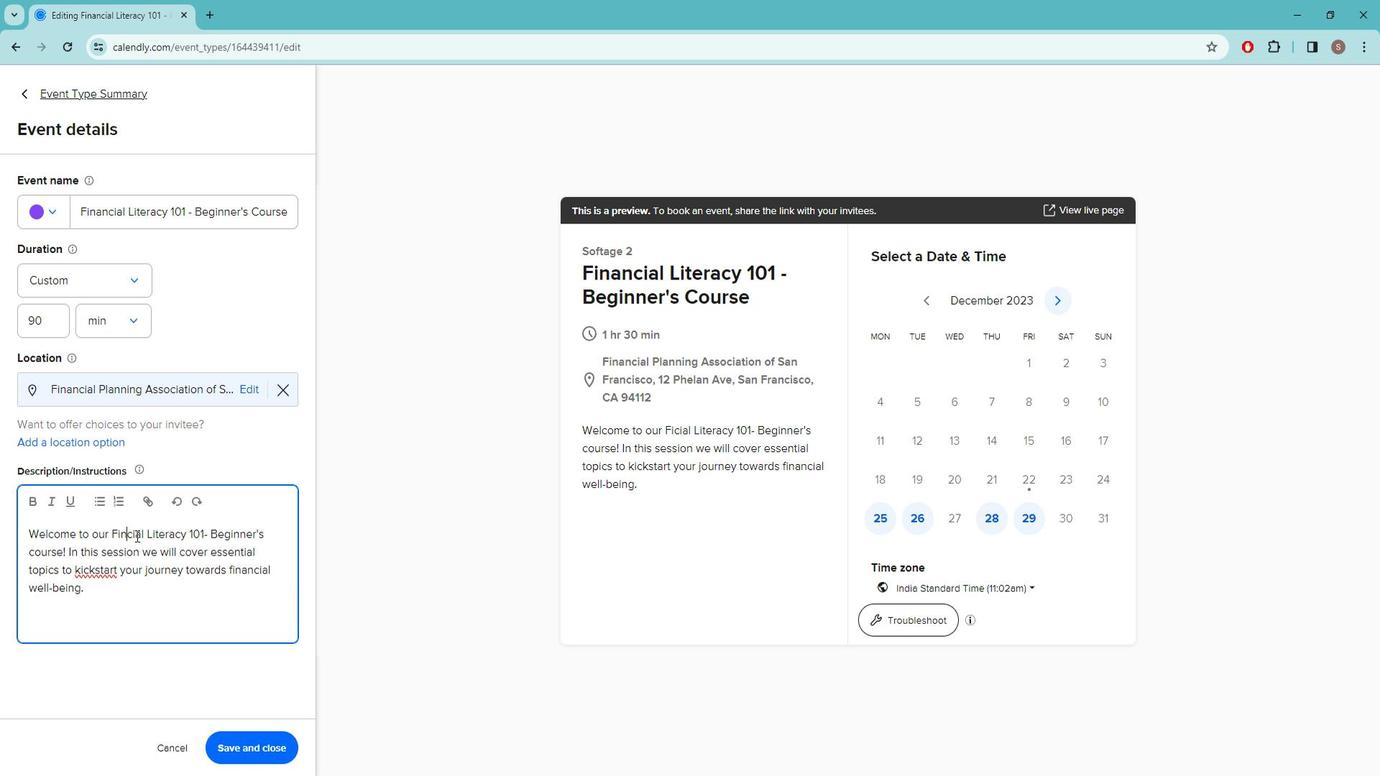 
Action: Mouse moved to (117, 561)
Screenshot: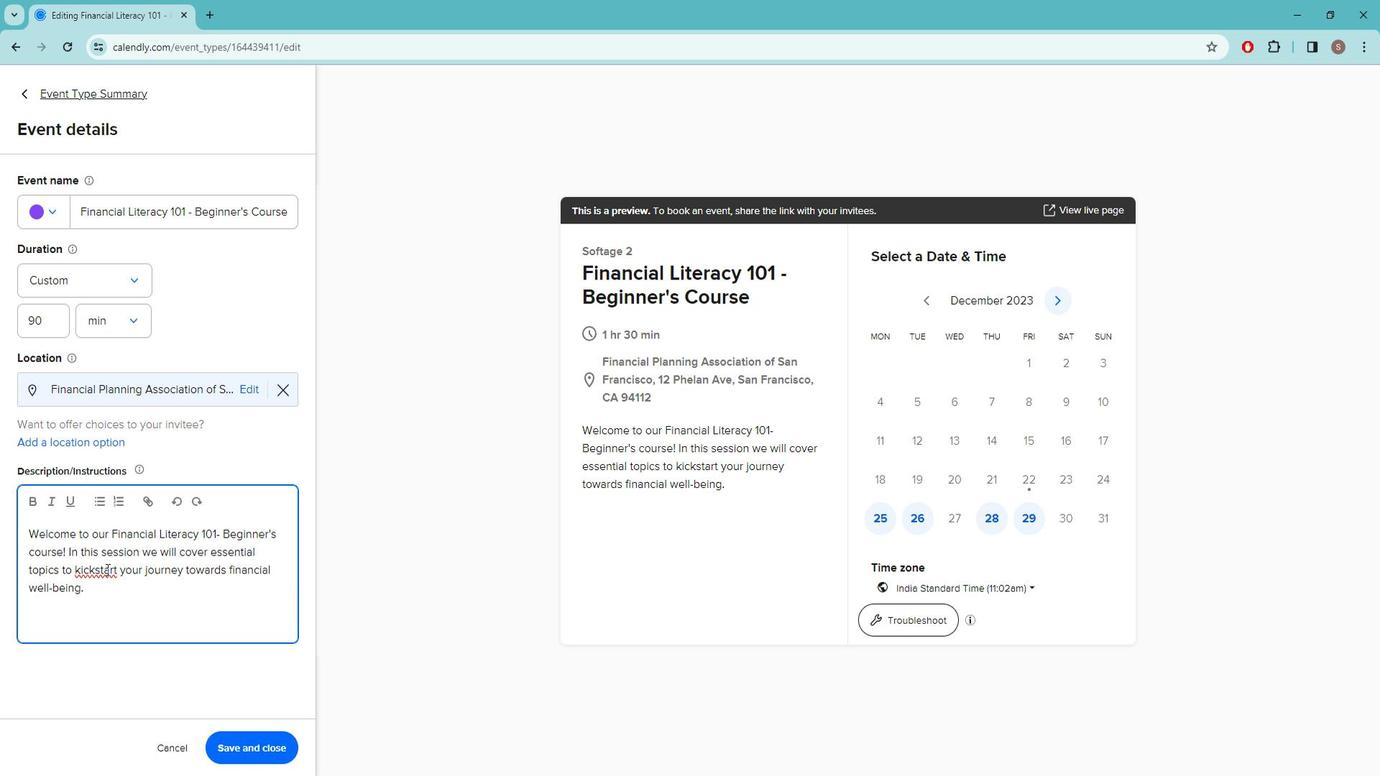 
Action: Mouse pressed left at (117, 561)
Screenshot: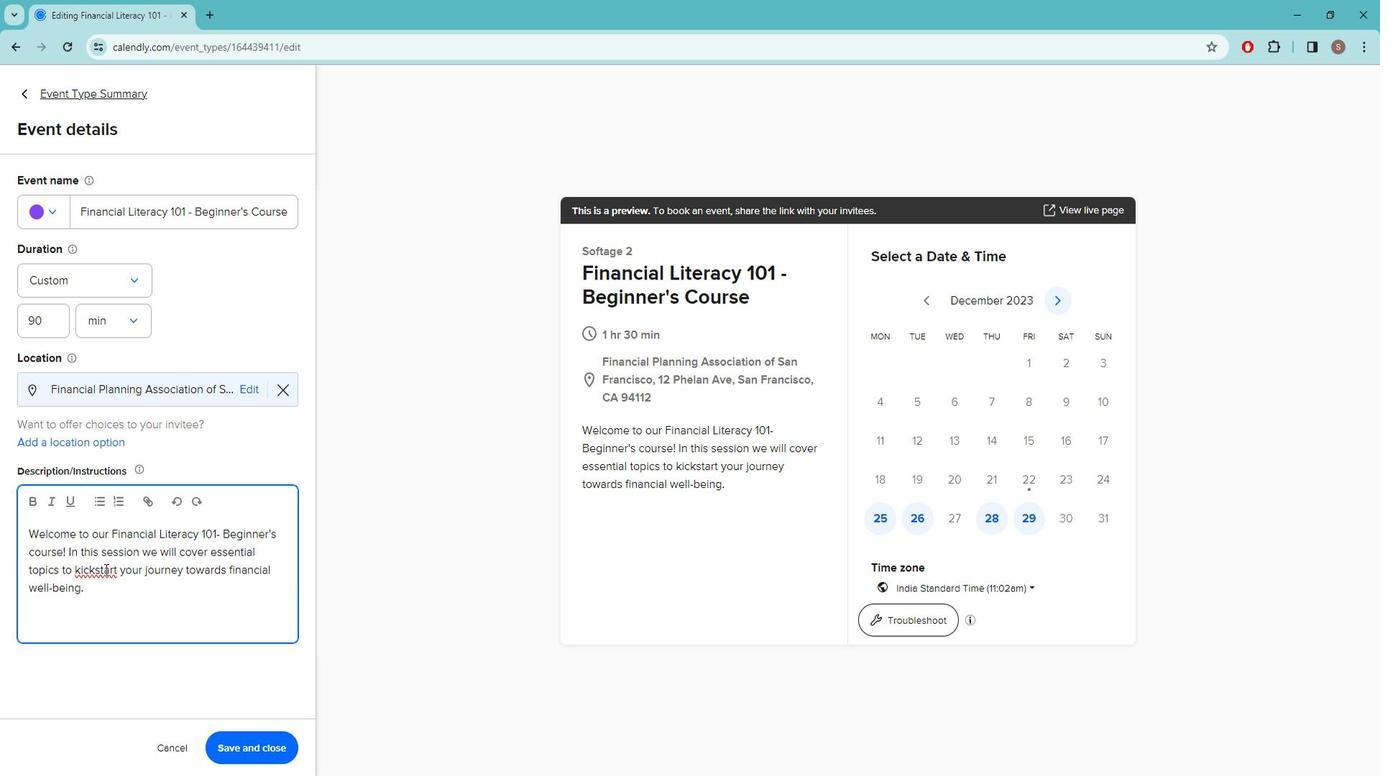 
Action: Mouse moved to (109, 564)
Screenshot: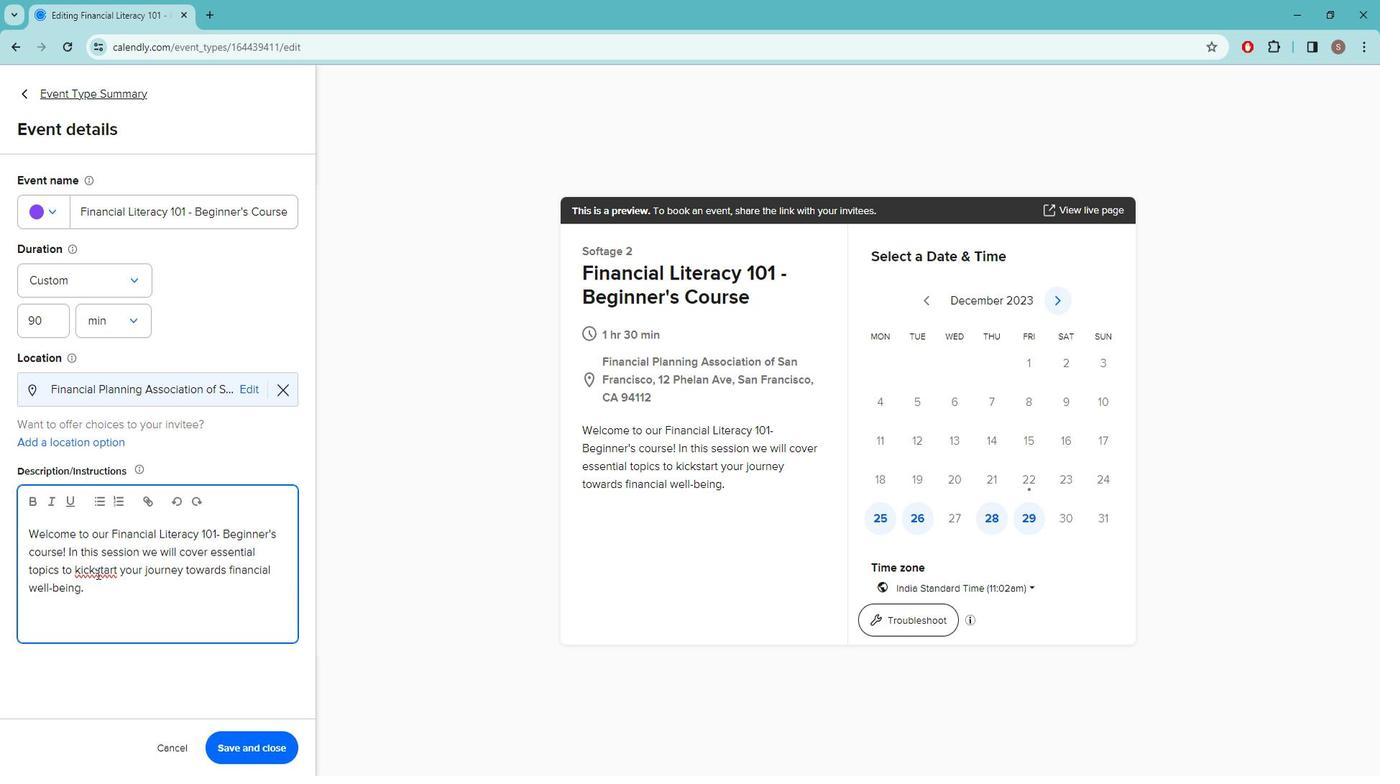 
Action: Mouse pressed left at (109, 564)
Screenshot: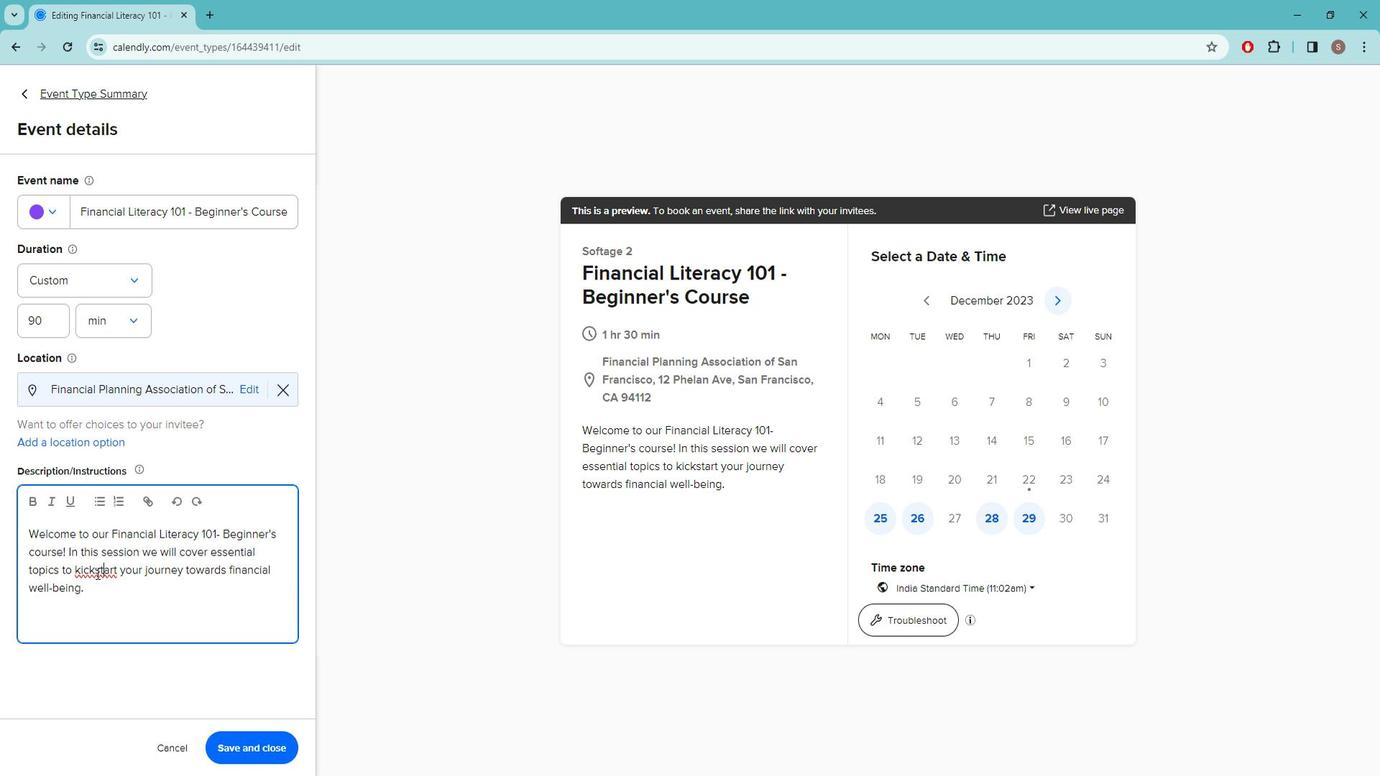 
Action: Mouse moved to (107, 564)
Screenshot: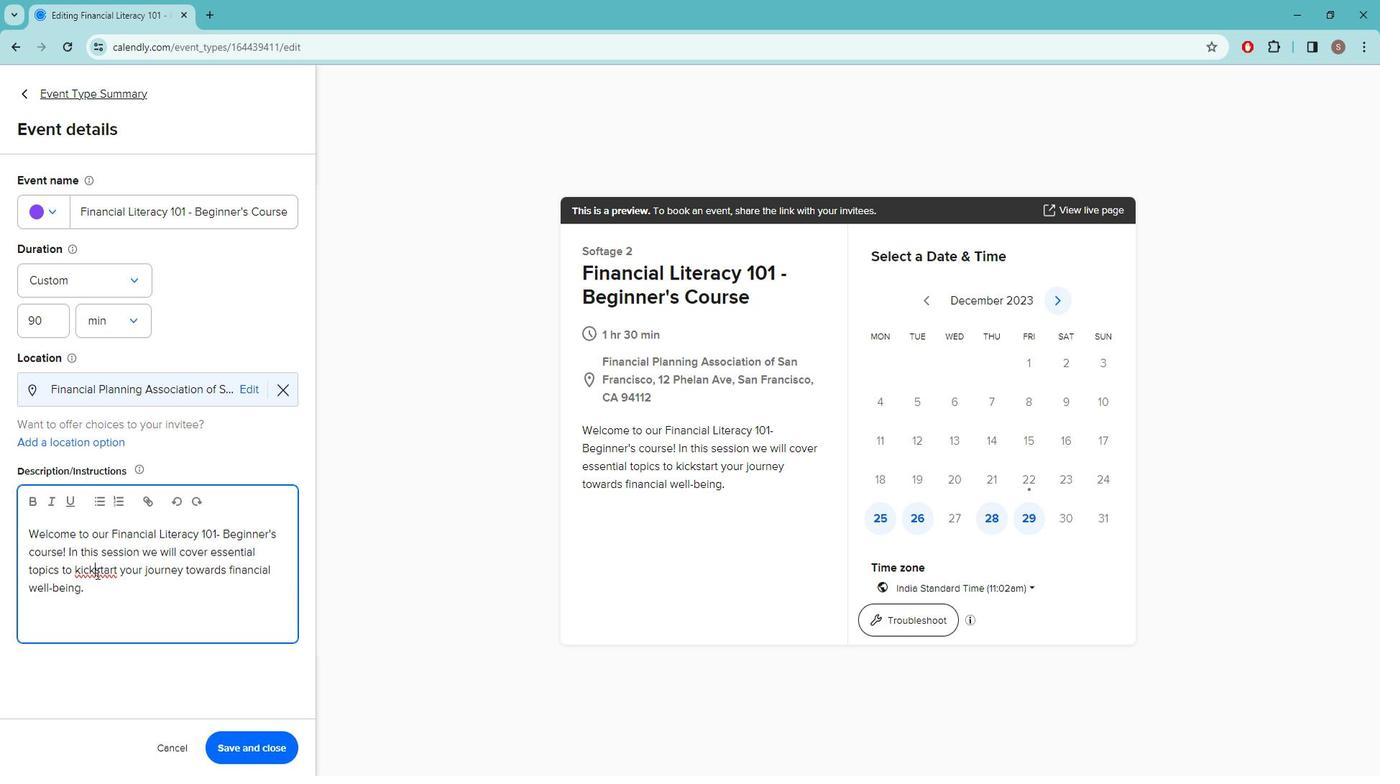 
Action: Key pressed <Key.space>
Screenshot: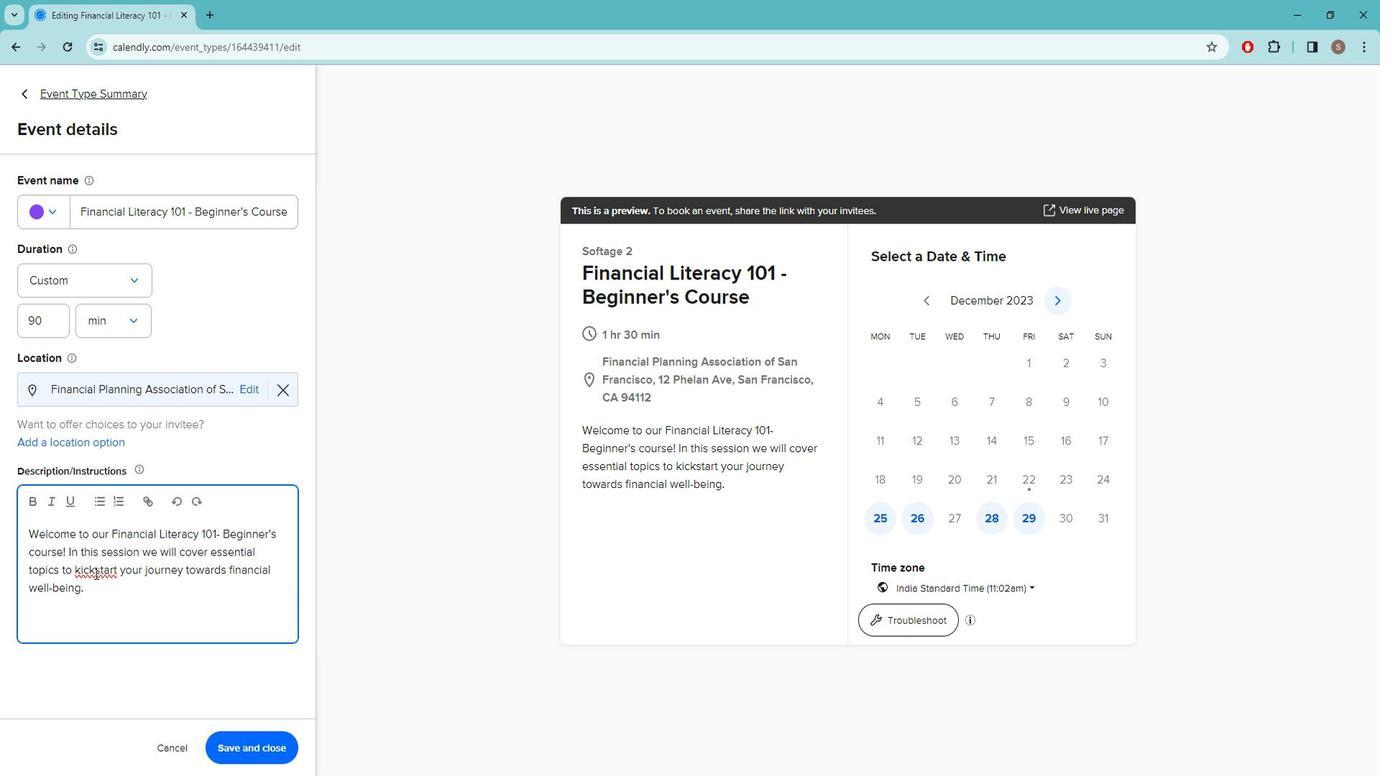 
Action: Mouse moved to (87, 577)
Screenshot: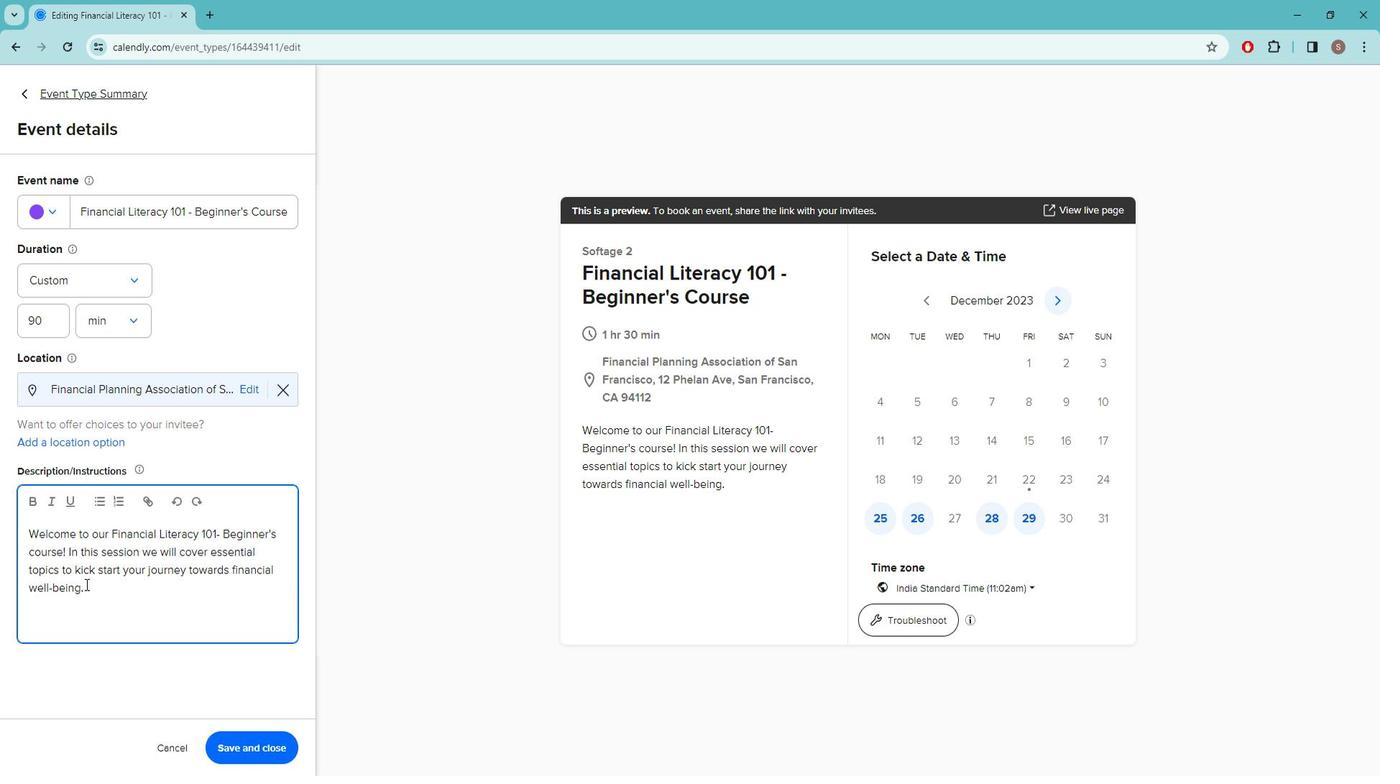
Action: Mouse pressed left at (87, 577)
Screenshot: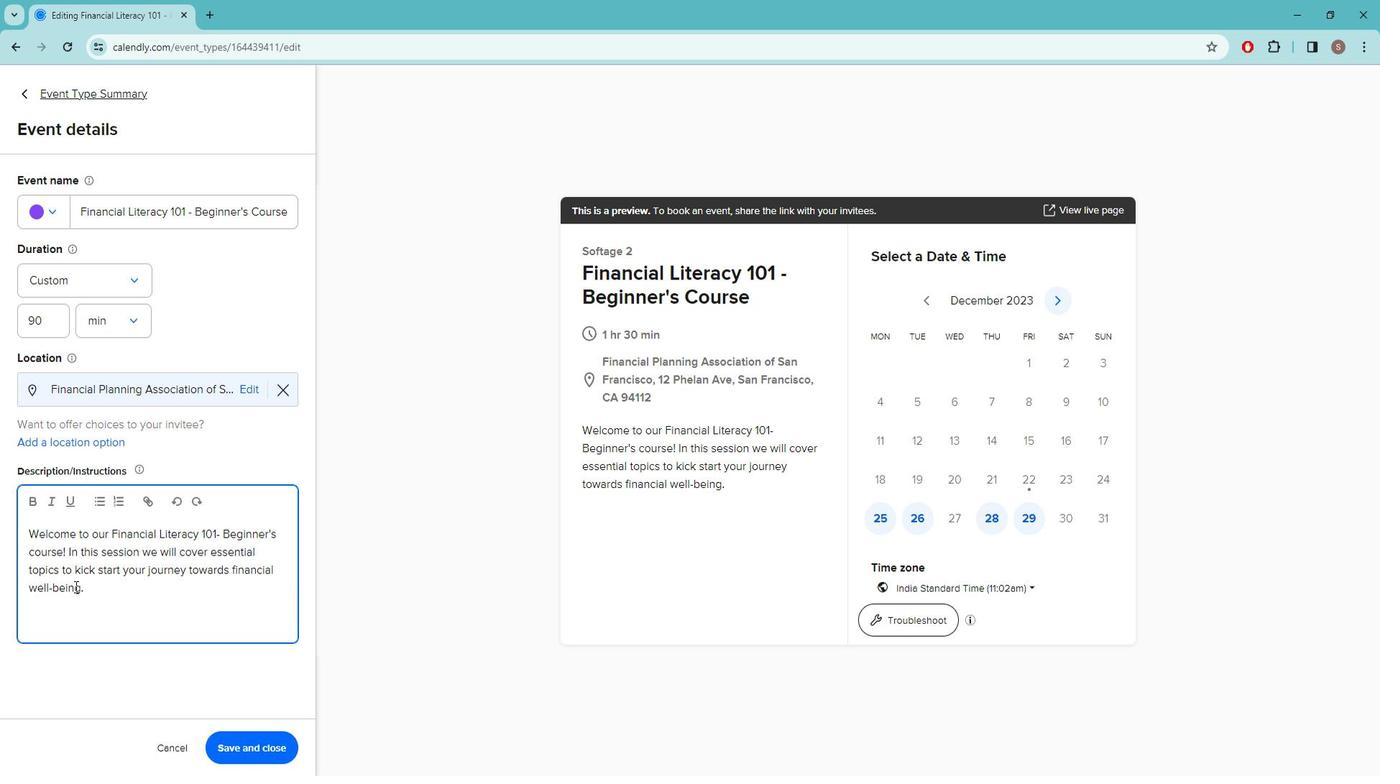 
Action: Mouse moved to (97, 582)
Screenshot: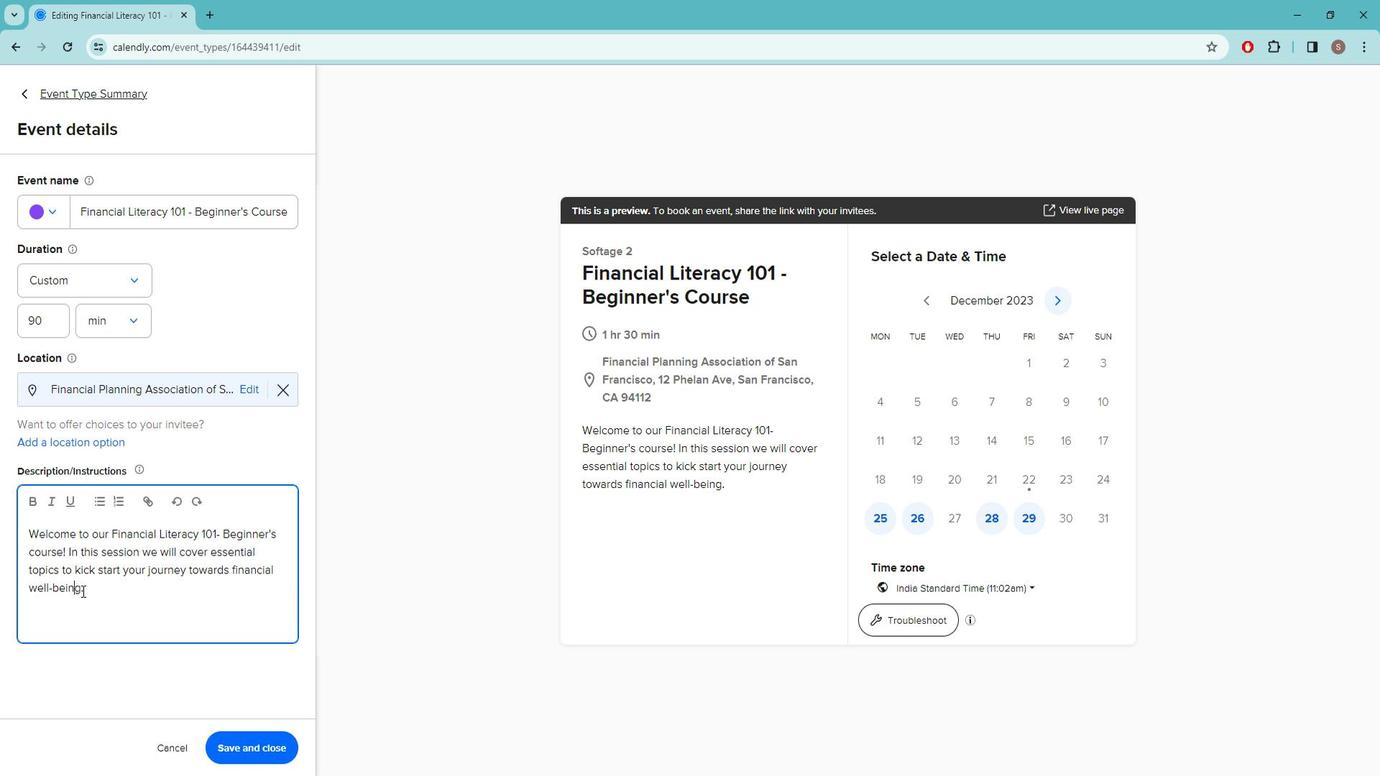 
Action: Mouse pressed left at (97, 582)
Screenshot: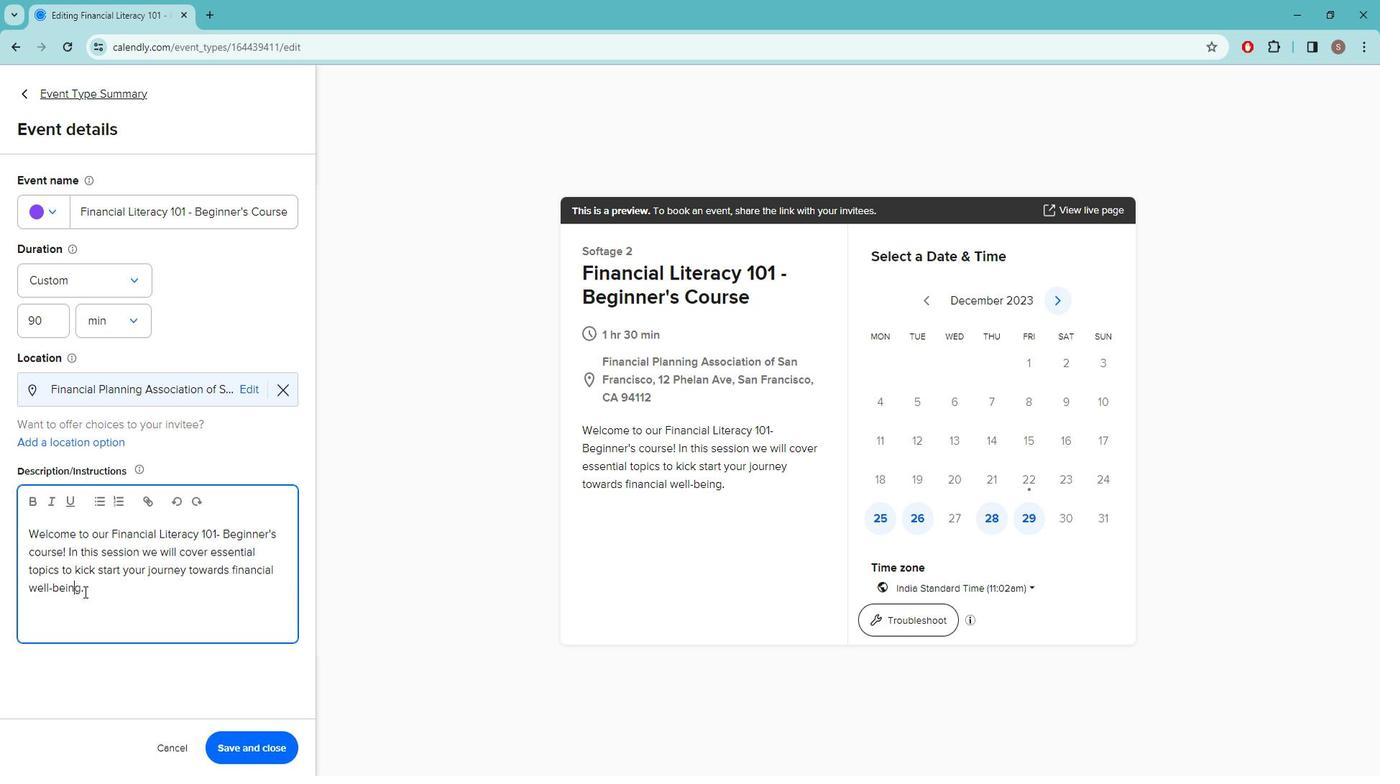 
Action: Mouse moved to (100, 582)
Screenshot: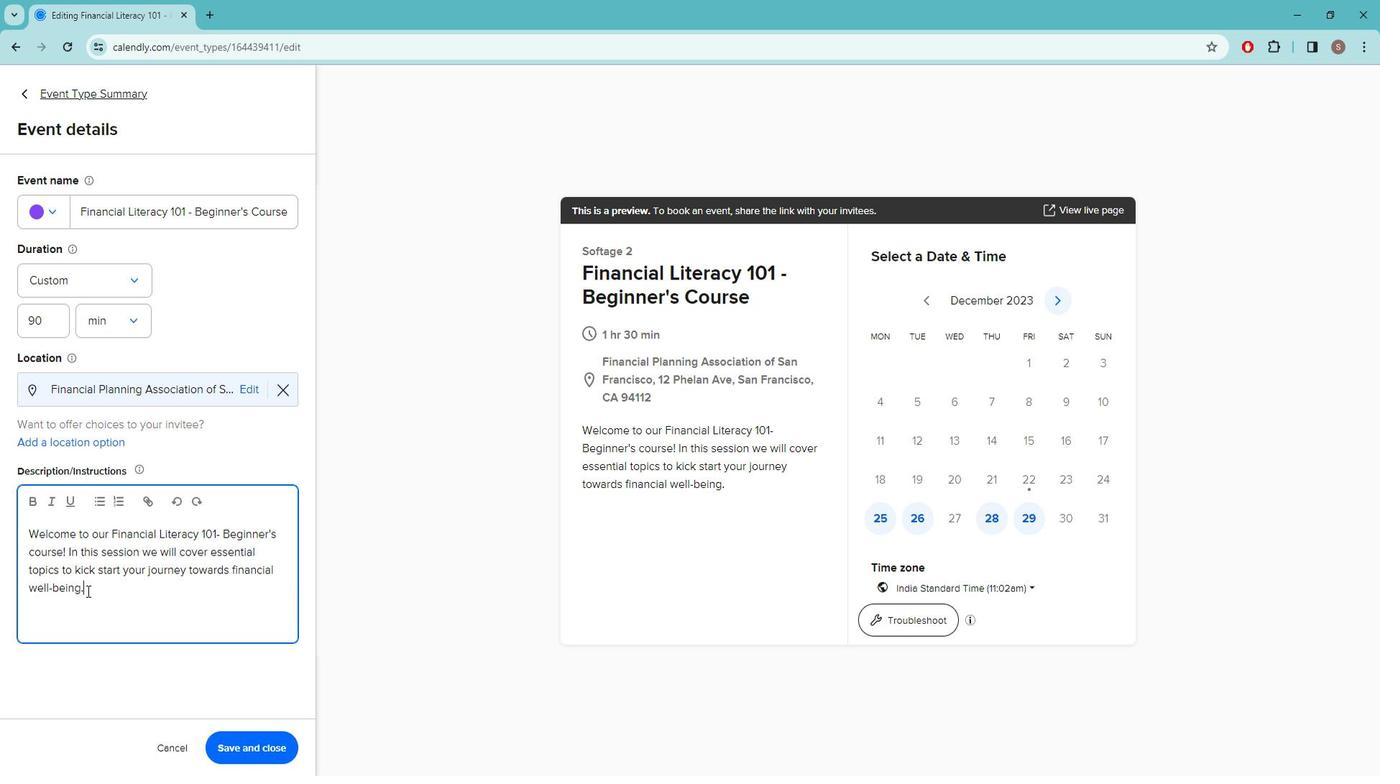 
Action: Key pressed <Key.space>
Screenshot: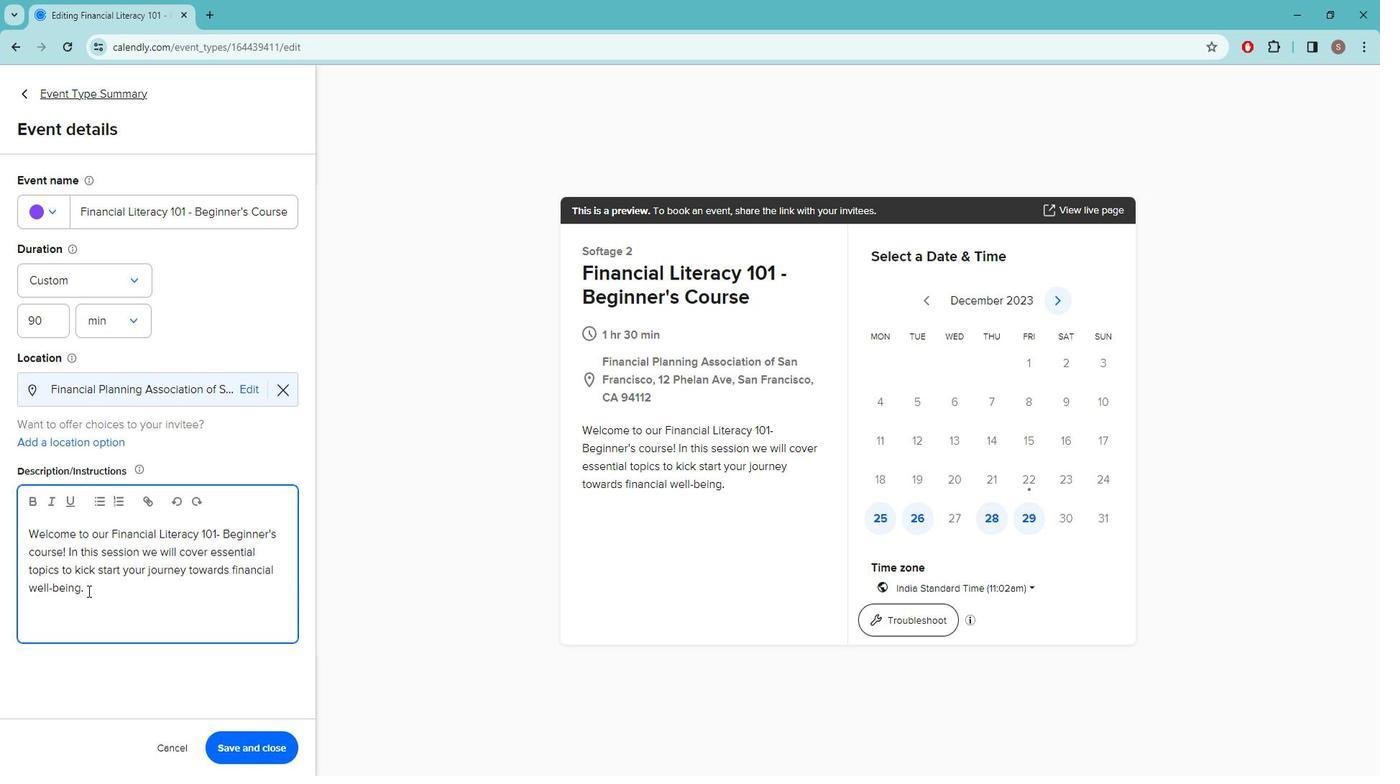 
Action: Mouse moved to (276, 732)
Screenshot: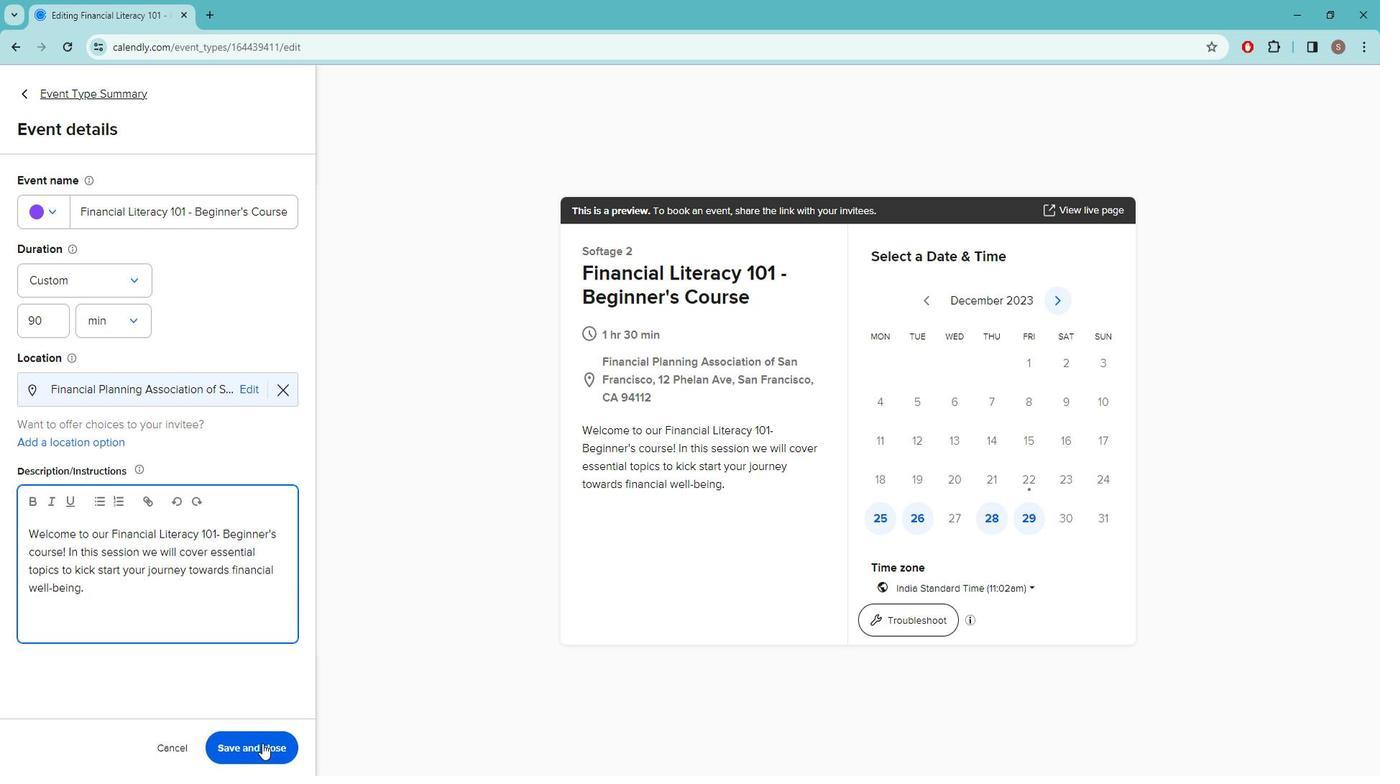 
Action: Mouse pressed left at (276, 732)
Screenshot: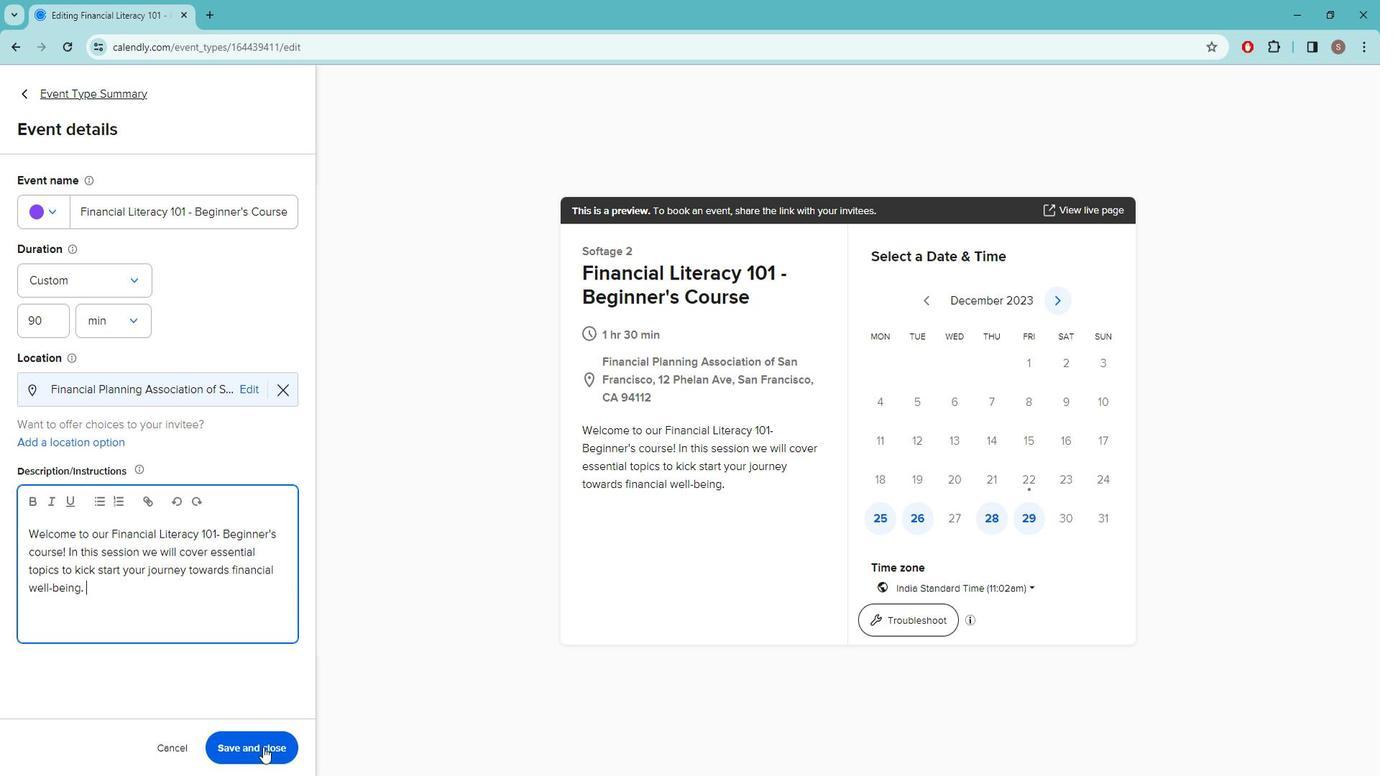
Action: Mouse moved to (446, 626)
Screenshot: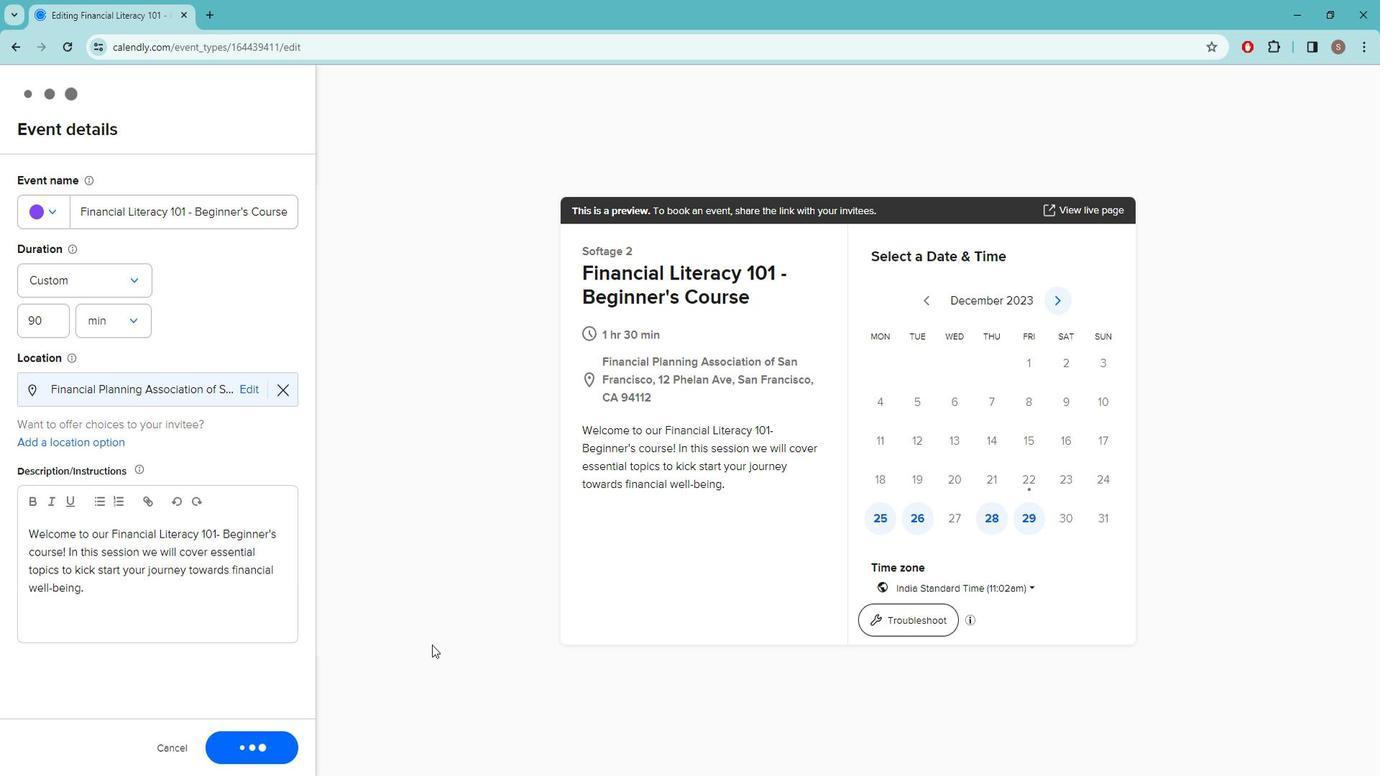 
